 Task: Look for space in Scicli, Italy from 6th June, 2023 to 8th June, 2023 for 2 adults in price range Rs.7000 to Rs.12000. Place can be private room with 1  bedroom having 2 beds and 1 bathroom. Property type can be house, flat, guest house. Booking option can be shelf check-in. Required host language is English.
Action: Mouse moved to (375, 60)
Screenshot: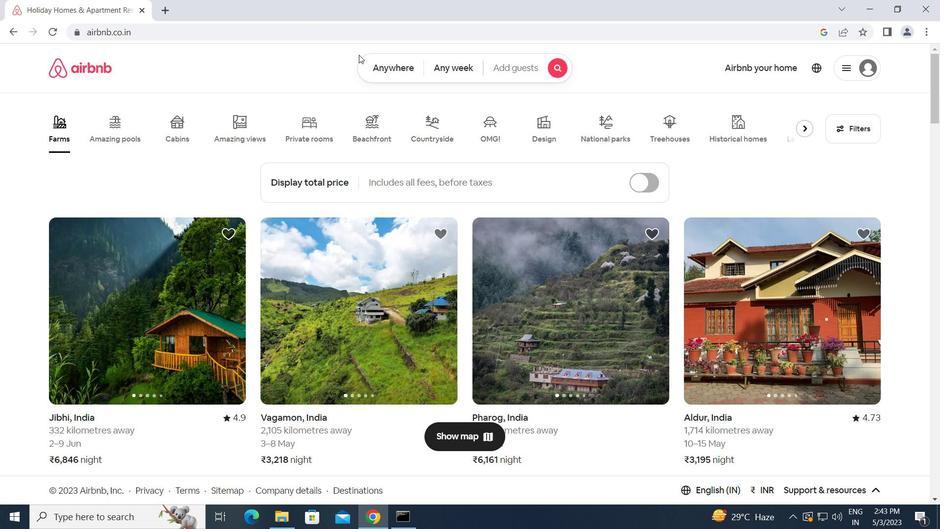 
Action: Mouse pressed left at (375, 60)
Screenshot: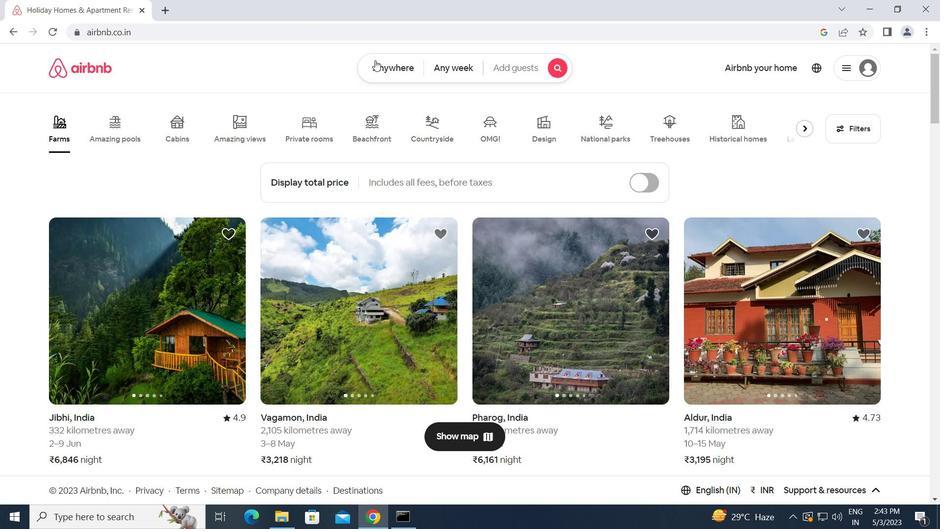 
Action: Mouse moved to (348, 107)
Screenshot: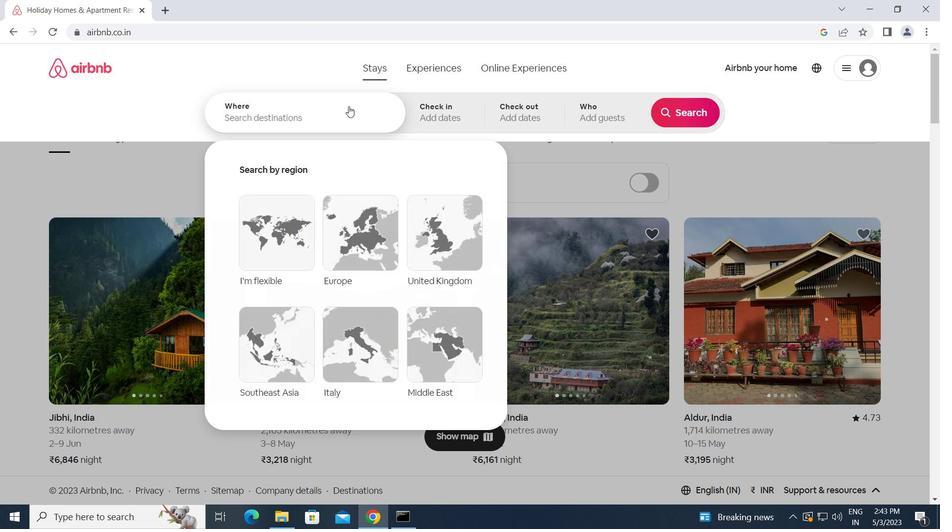
Action: Mouse pressed left at (348, 107)
Screenshot: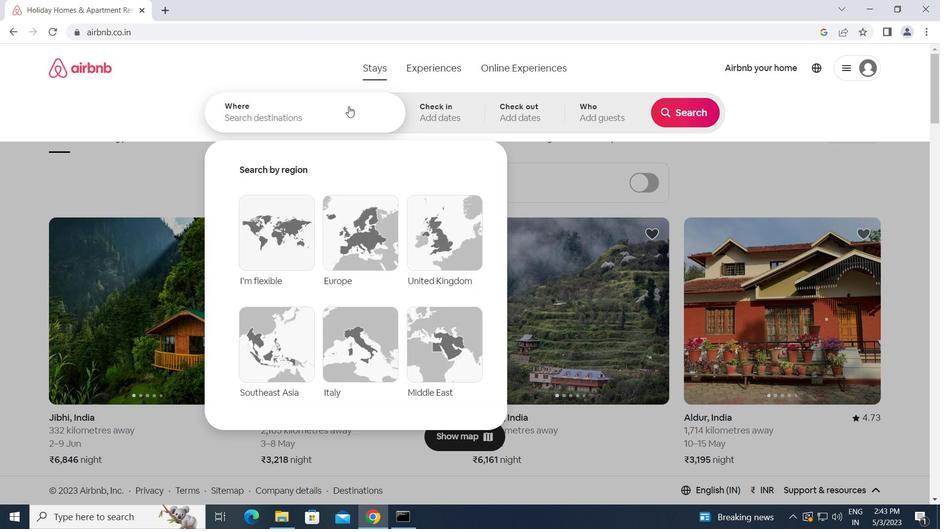 
Action: Key pressed <Key.caps_lock>s<Key.caps_lock>cicli,<Key.space><Key.caps_lock>i<Key.caps_lock>taly<Key.enter>
Screenshot: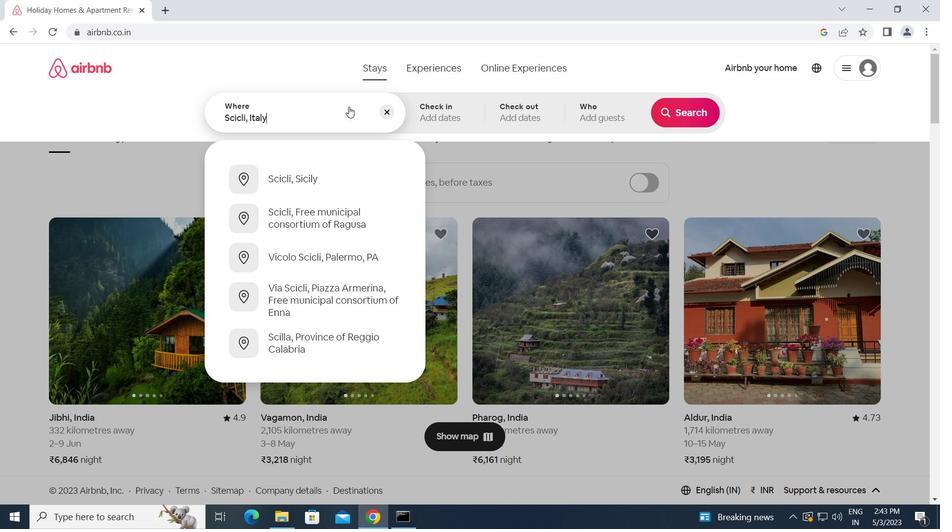 
Action: Mouse moved to (621, 290)
Screenshot: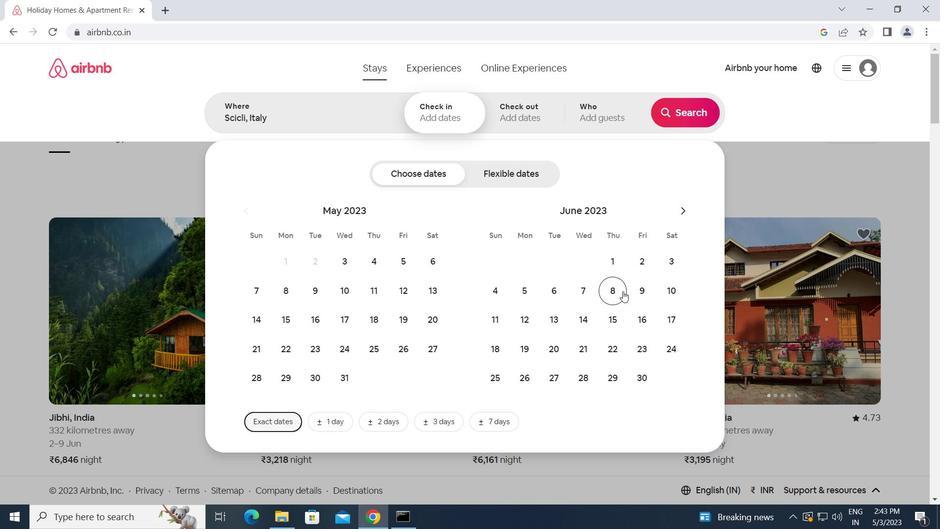 
Action: Mouse pressed left at (621, 290)
Screenshot: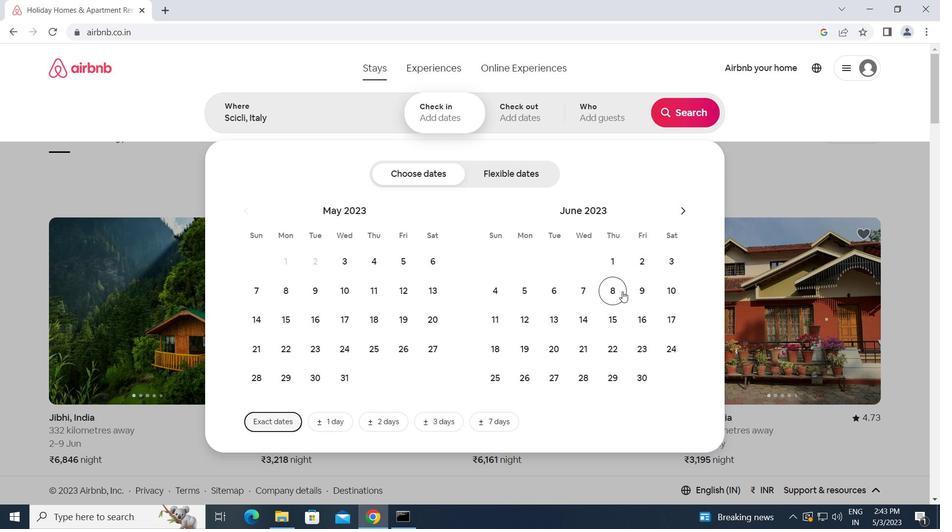 
Action: Mouse moved to (556, 293)
Screenshot: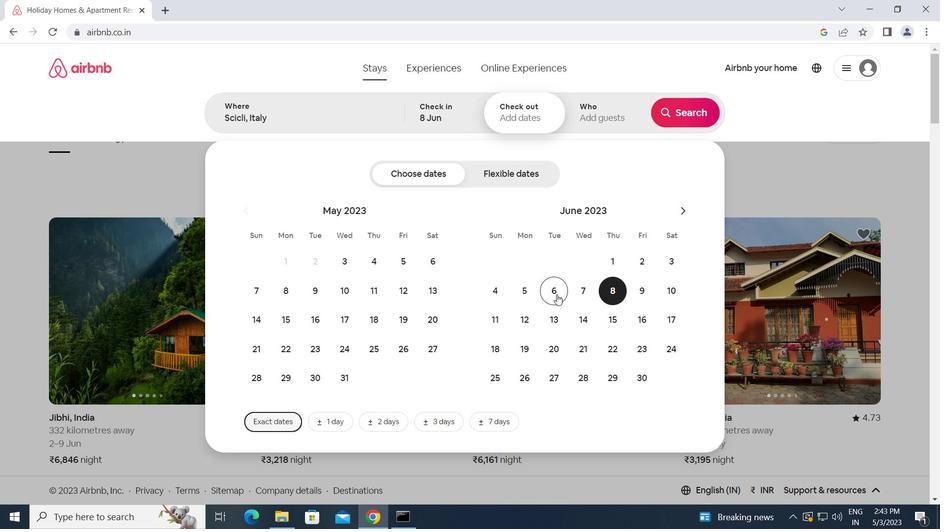 
Action: Mouse pressed left at (556, 293)
Screenshot: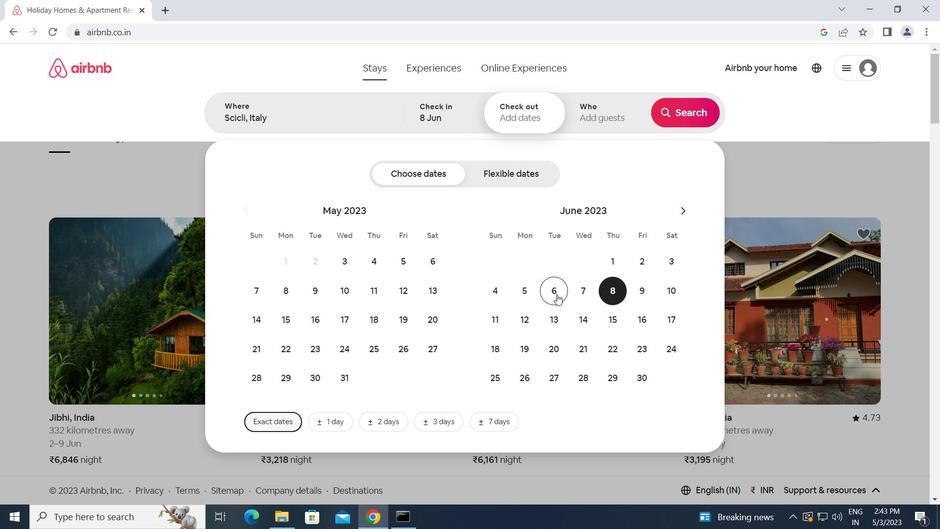 
Action: Mouse moved to (620, 297)
Screenshot: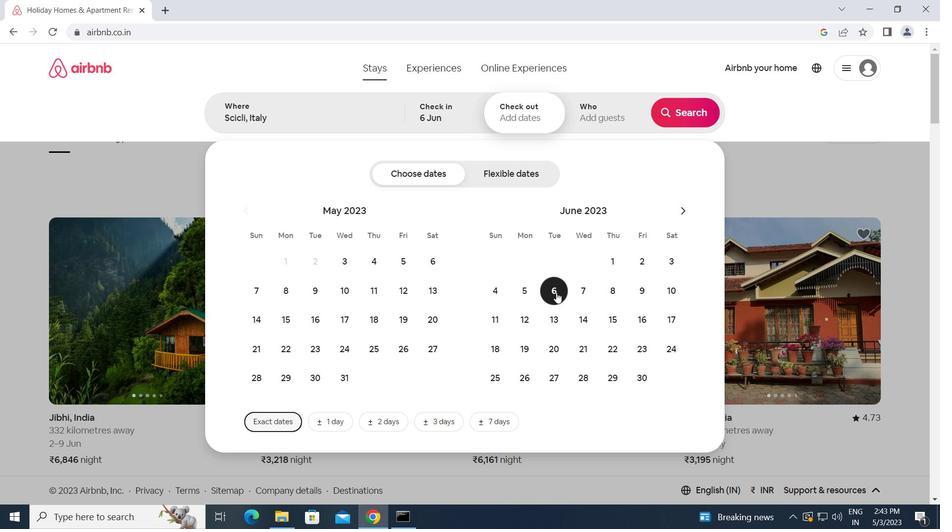 
Action: Mouse pressed left at (620, 297)
Screenshot: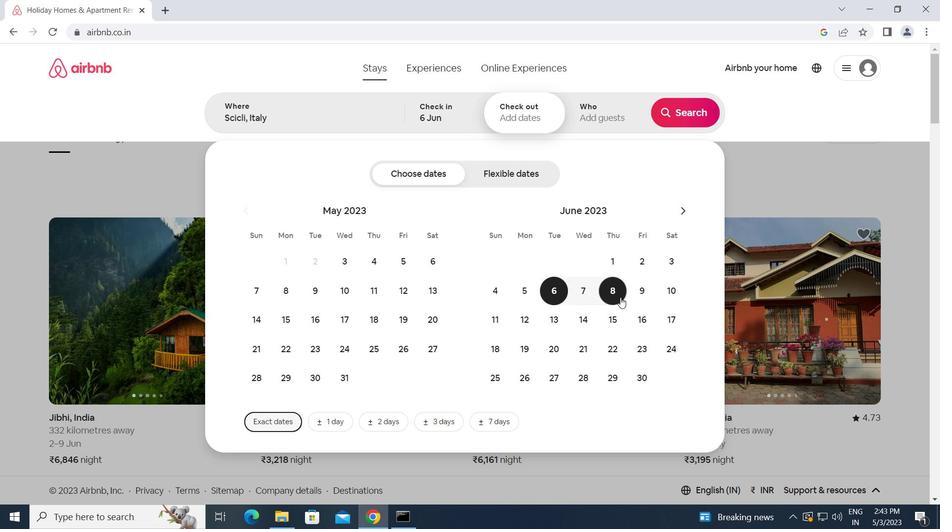 
Action: Mouse moved to (595, 112)
Screenshot: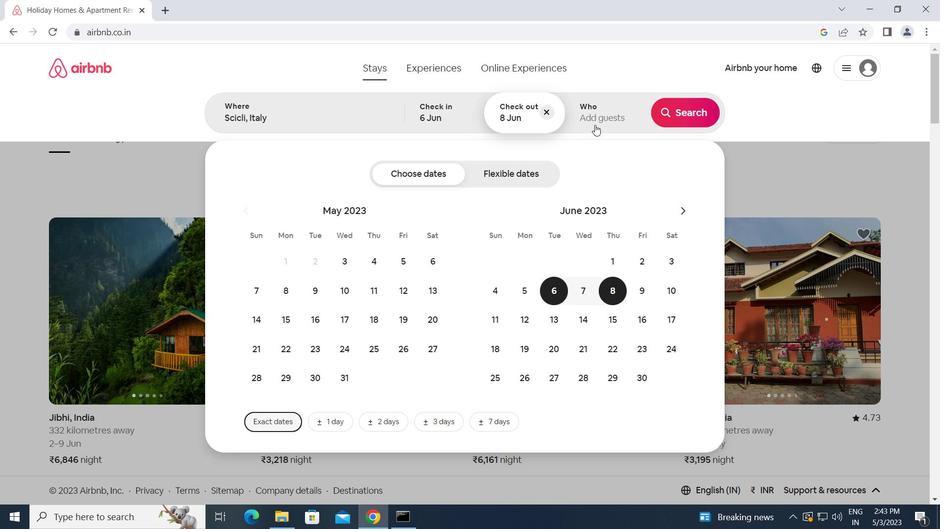 
Action: Mouse pressed left at (595, 112)
Screenshot: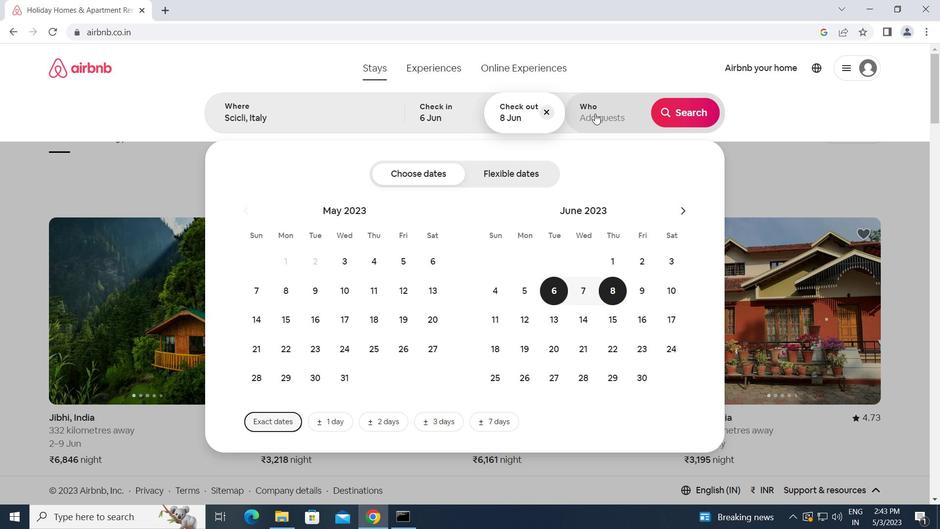 
Action: Mouse moved to (689, 176)
Screenshot: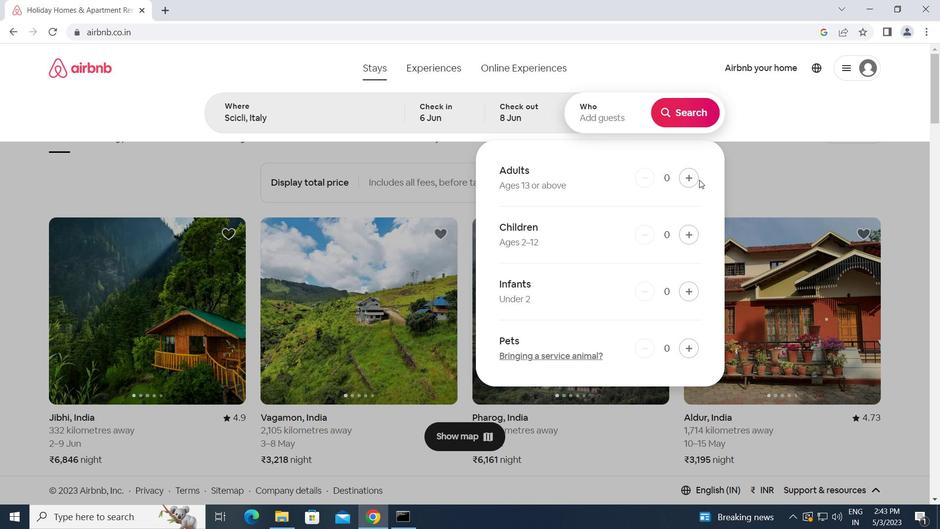 
Action: Mouse pressed left at (689, 176)
Screenshot: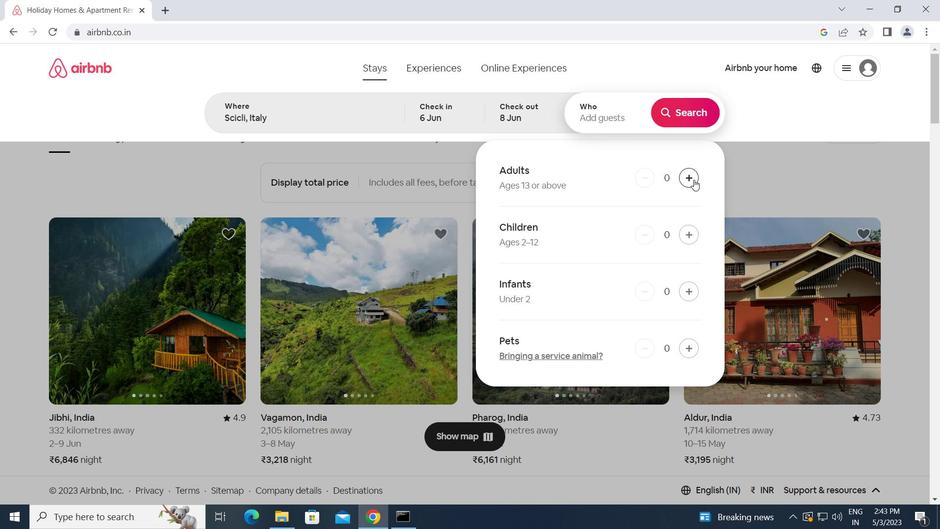 
Action: Mouse pressed left at (689, 176)
Screenshot: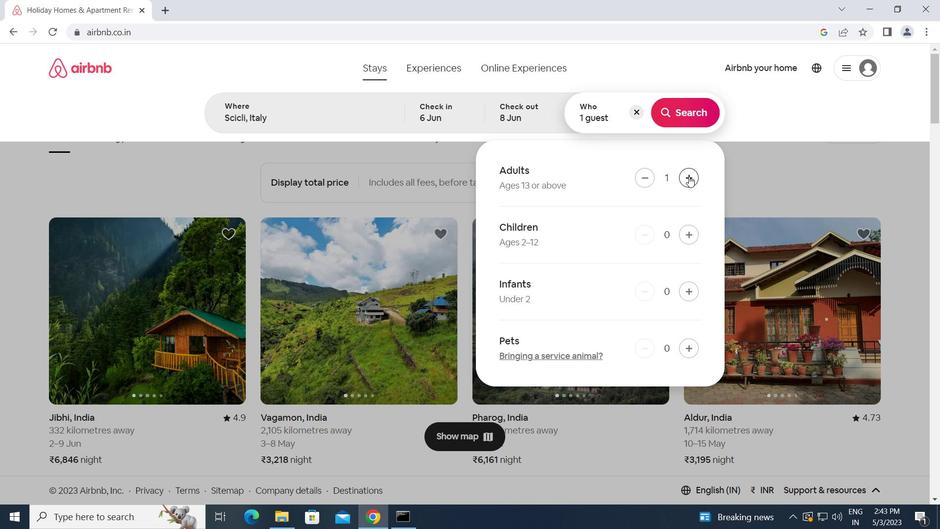 
Action: Mouse moved to (688, 116)
Screenshot: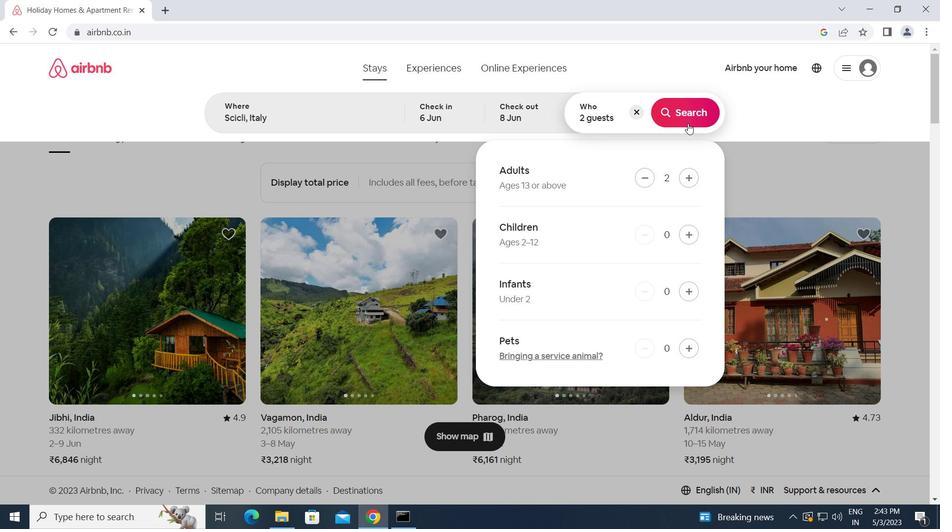 
Action: Mouse pressed left at (688, 116)
Screenshot: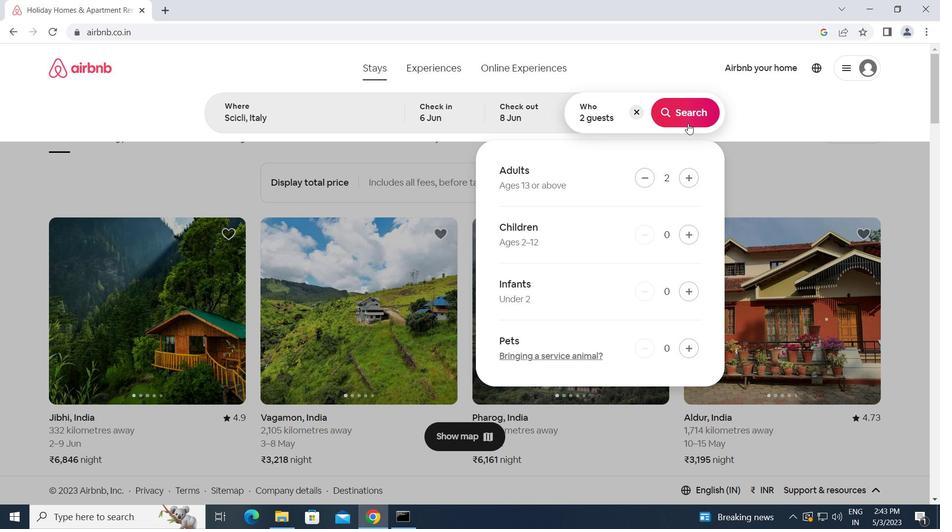 
Action: Mouse moved to (885, 120)
Screenshot: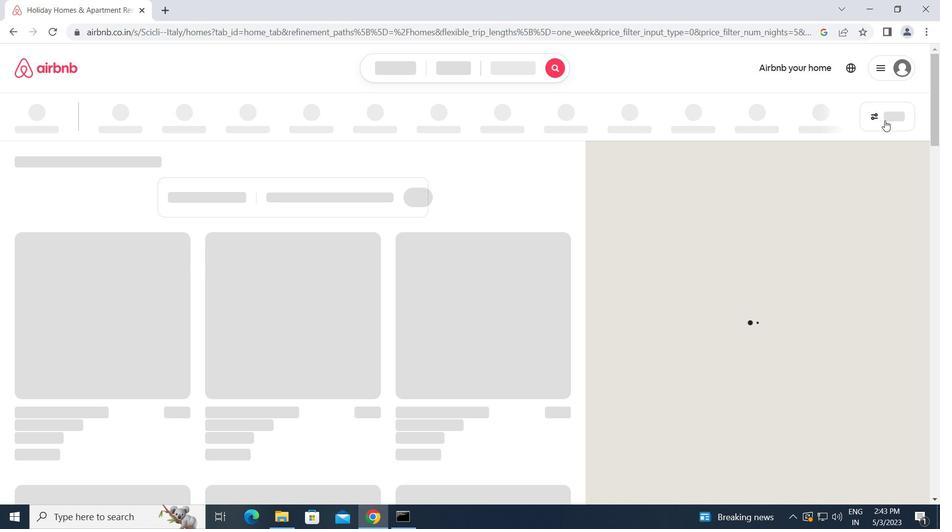 
Action: Mouse pressed left at (885, 120)
Screenshot: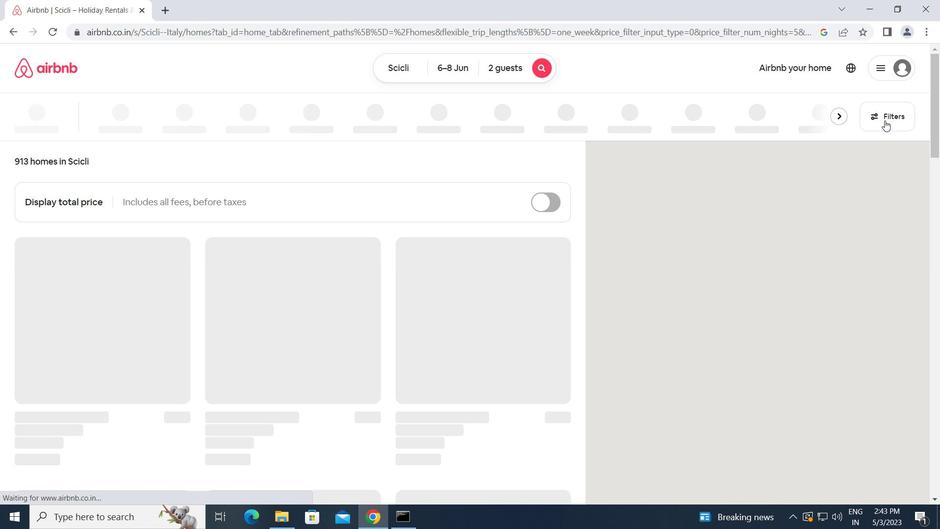 
Action: Mouse moved to (319, 272)
Screenshot: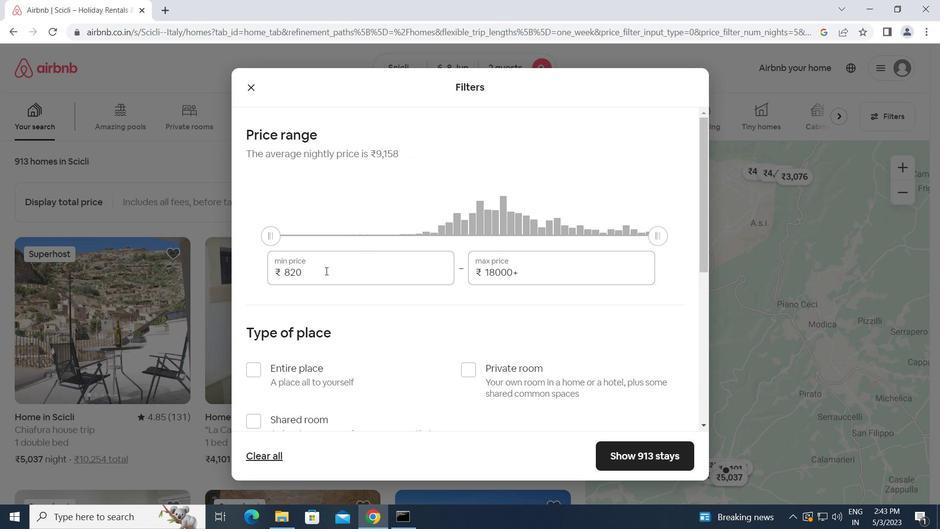 
Action: Mouse pressed left at (319, 272)
Screenshot: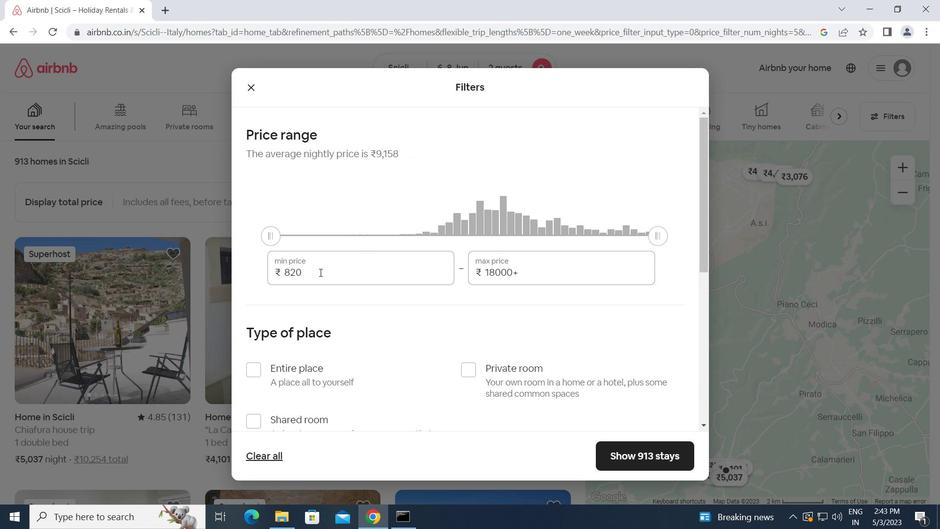 
Action: Mouse moved to (270, 273)
Screenshot: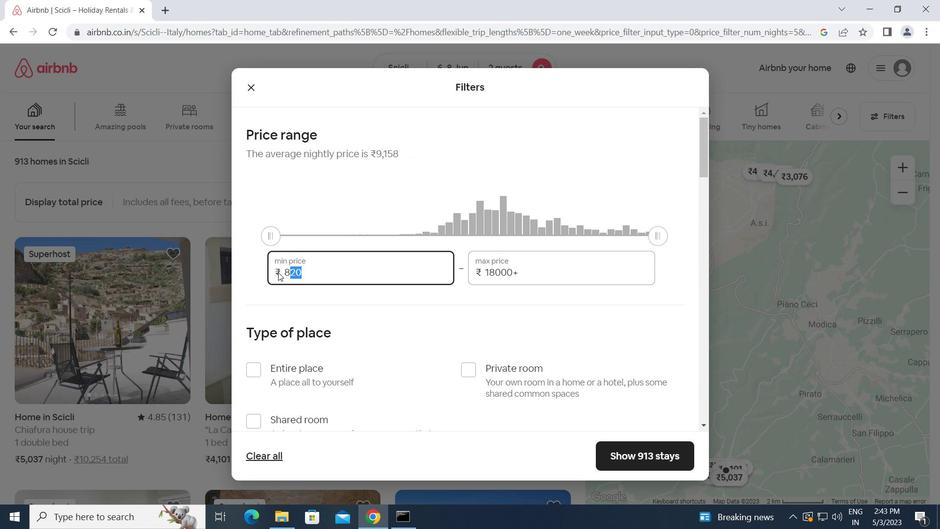 
Action: Key pressed 7000<Key.tab>12000
Screenshot: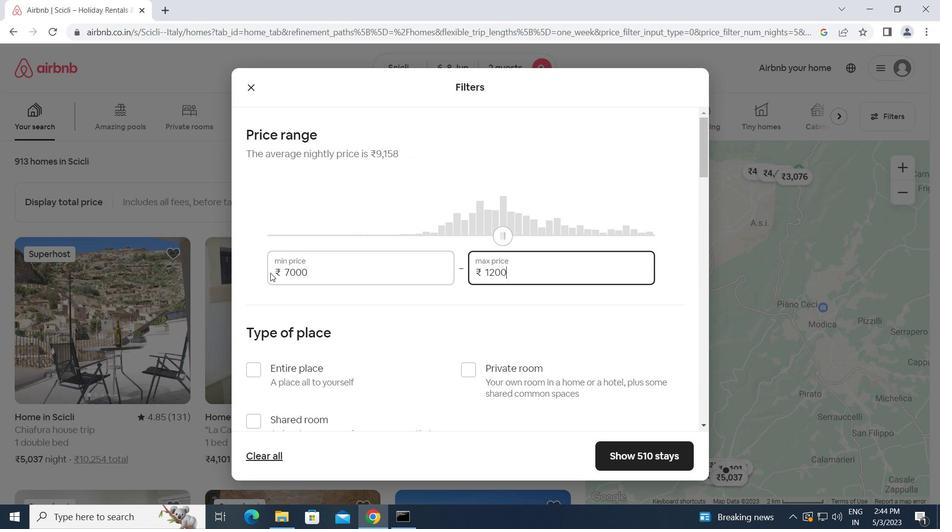 
Action: Mouse moved to (477, 366)
Screenshot: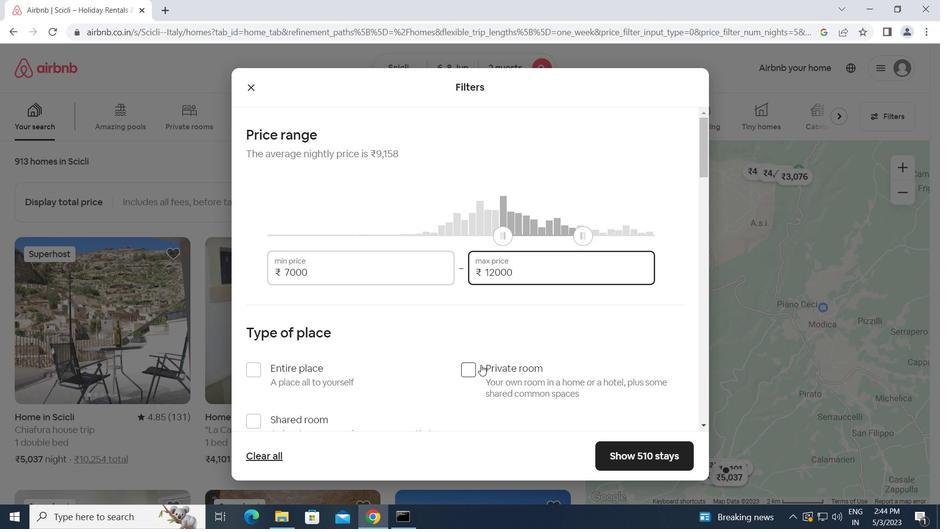 
Action: Mouse pressed left at (477, 366)
Screenshot: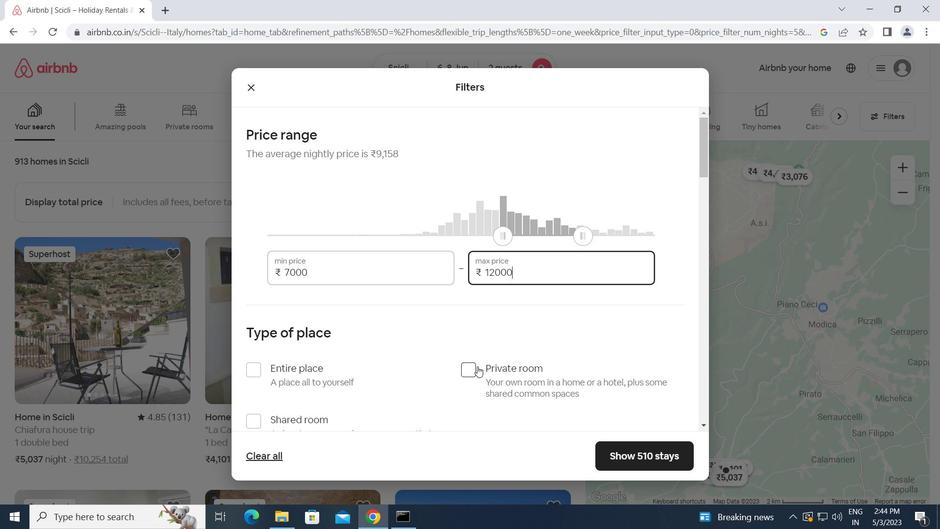 
Action: Mouse moved to (475, 368)
Screenshot: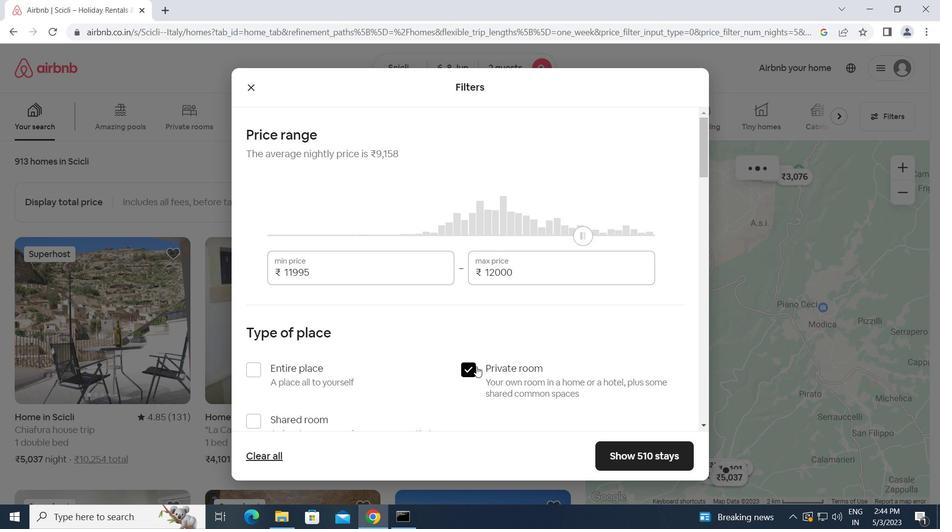 
Action: Mouse scrolled (475, 367) with delta (0, 0)
Screenshot: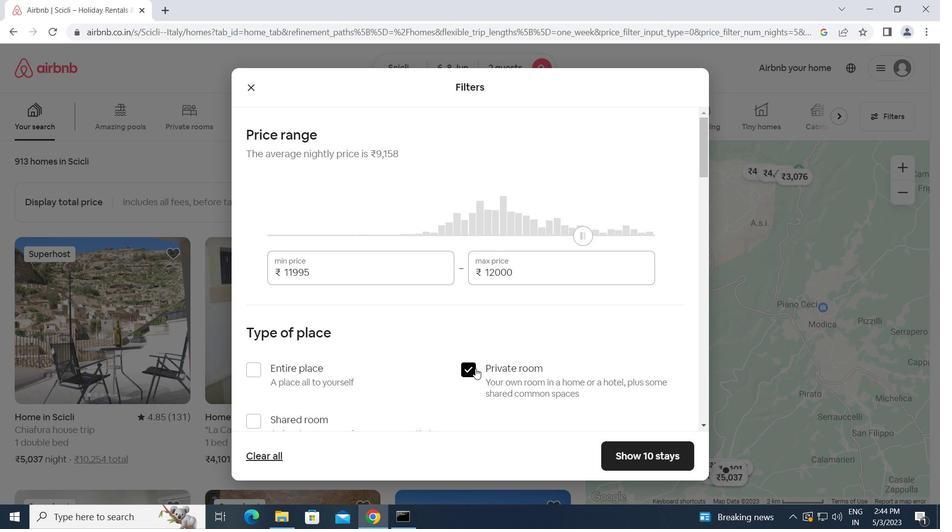 
Action: Mouse scrolled (475, 367) with delta (0, 0)
Screenshot: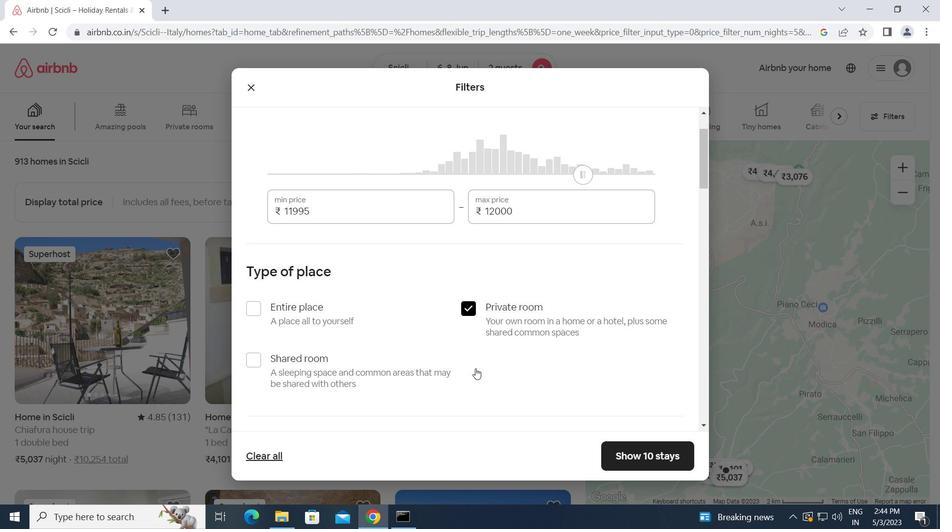 
Action: Mouse scrolled (475, 367) with delta (0, 0)
Screenshot: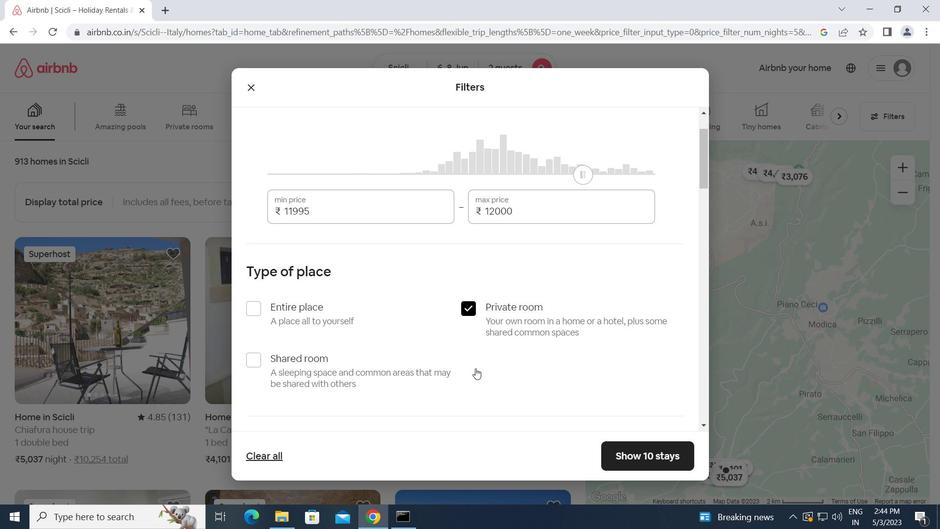 
Action: Mouse scrolled (475, 367) with delta (0, 0)
Screenshot: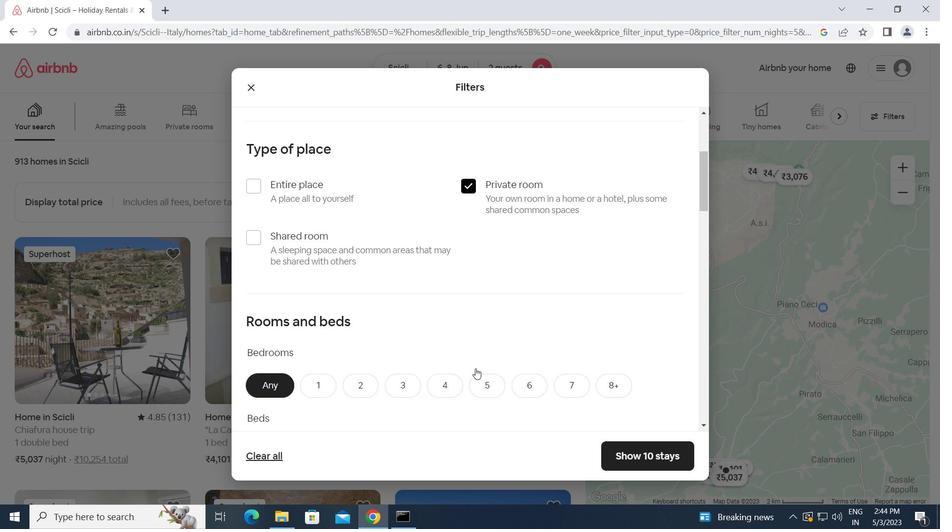 
Action: Mouse scrolled (475, 367) with delta (0, 0)
Screenshot: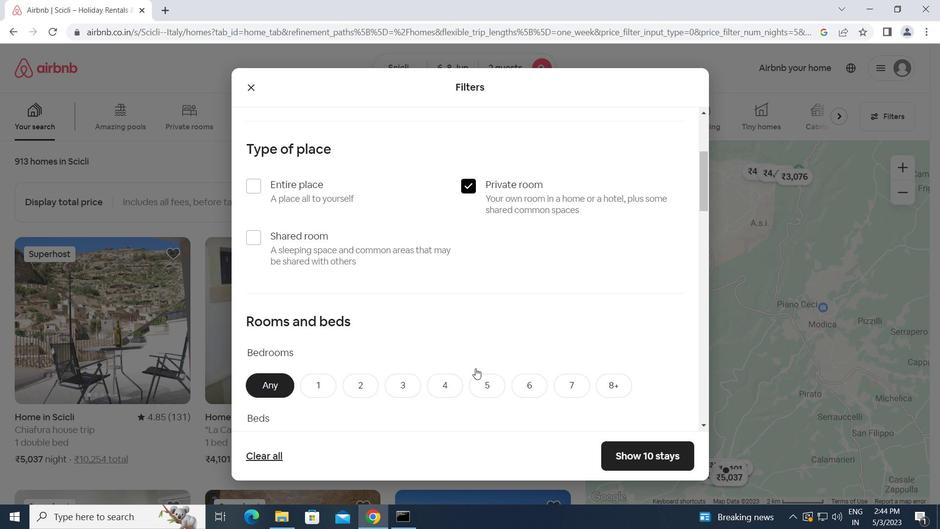 
Action: Mouse moved to (312, 265)
Screenshot: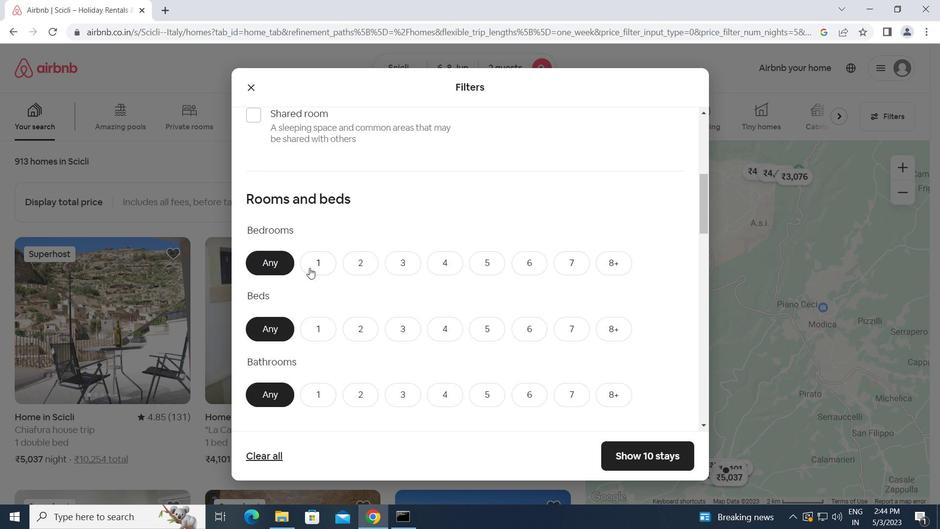 
Action: Mouse pressed left at (312, 265)
Screenshot: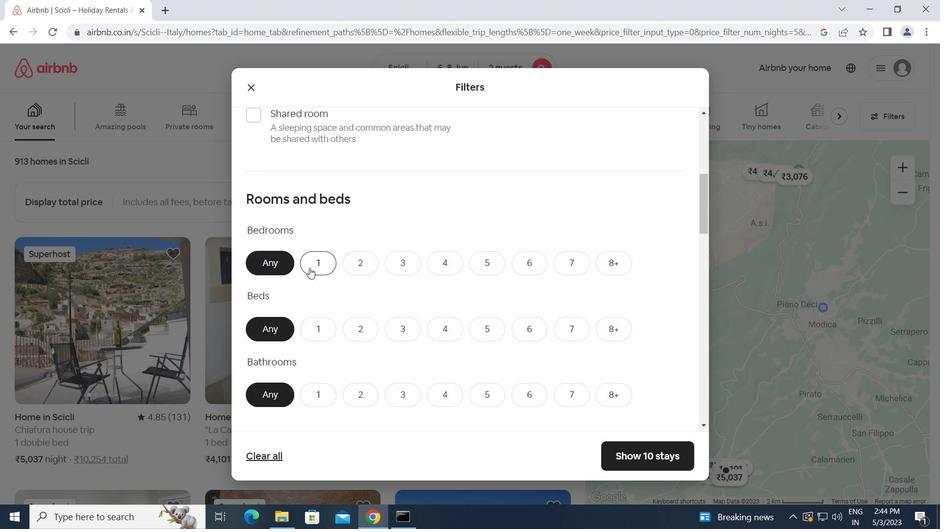
Action: Mouse moved to (364, 332)
Screenshot: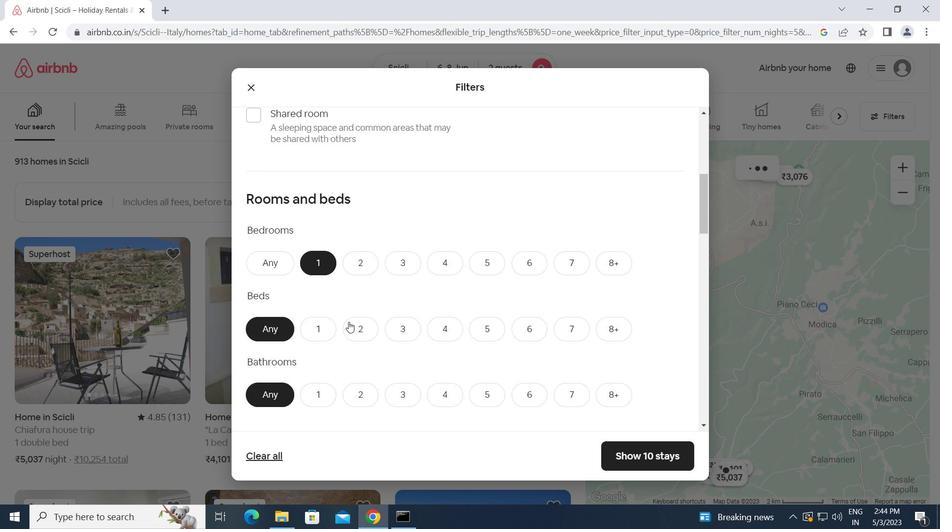 
Action: Mouse pressed left at (364, 332)
Screenshot: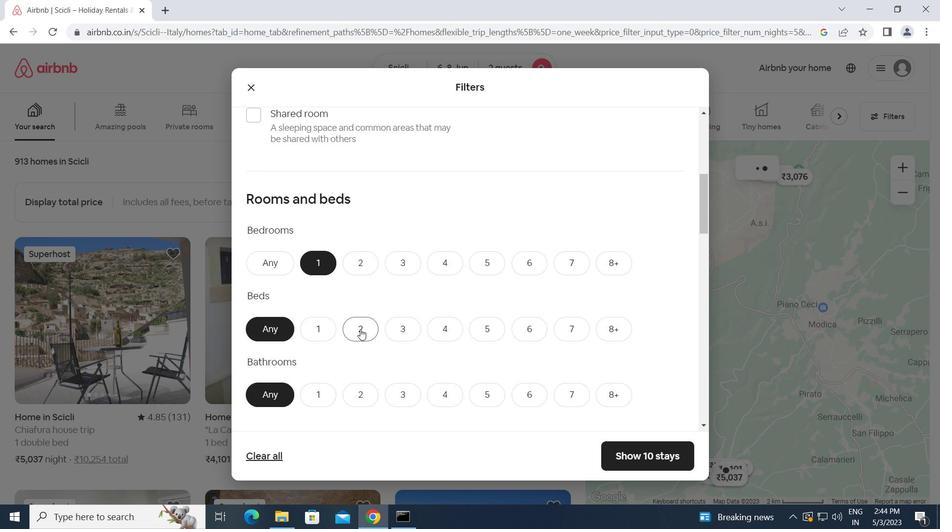 
Action: Mouse moved to (321, 391)
Screenshot: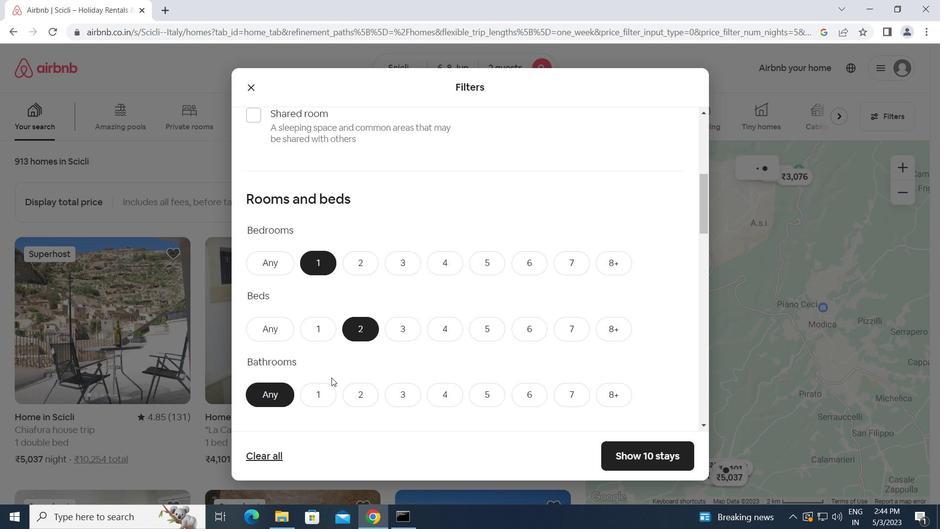 
Action: Mouse pressed left at (321, 391)
Screenshot: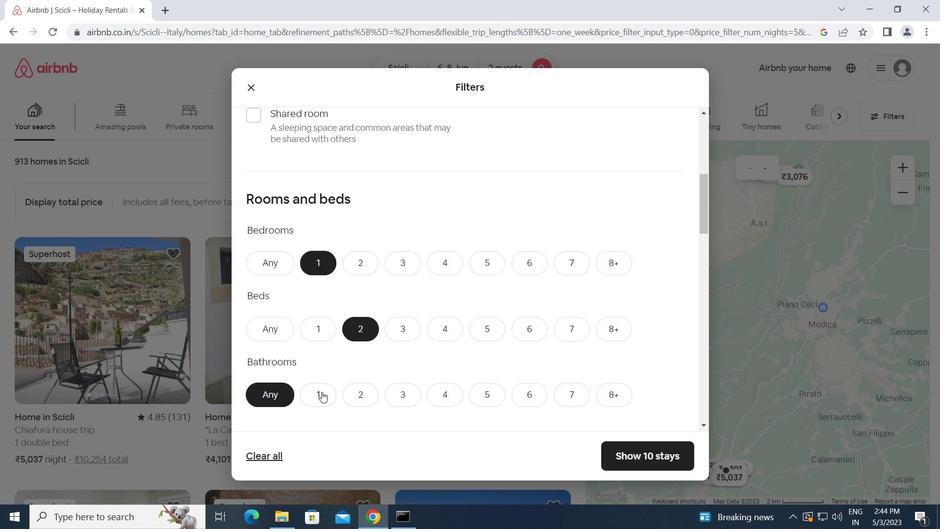 
Action: Mouse scrolled (321, 391) with delta (0, 0)
Screenshot: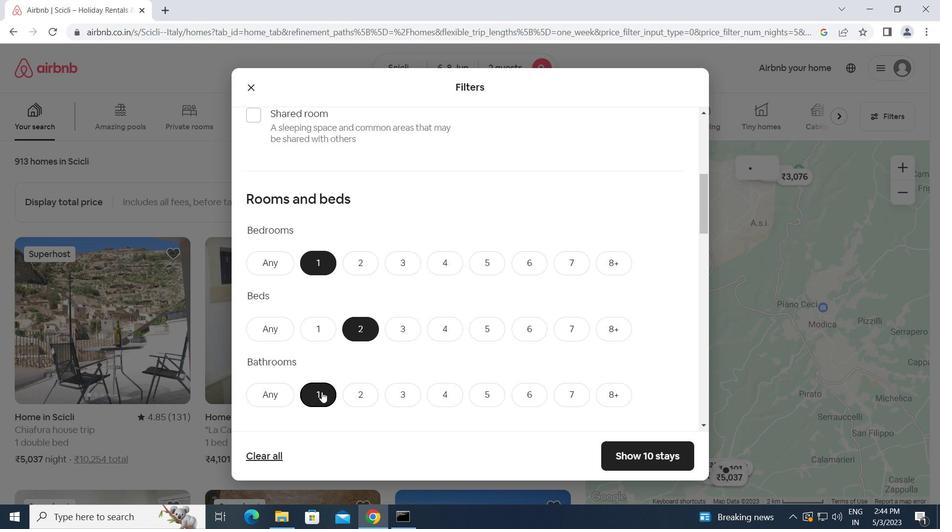 
Action: Mouse scrolled (321, 391) with delta (0, 0)
Screenshot: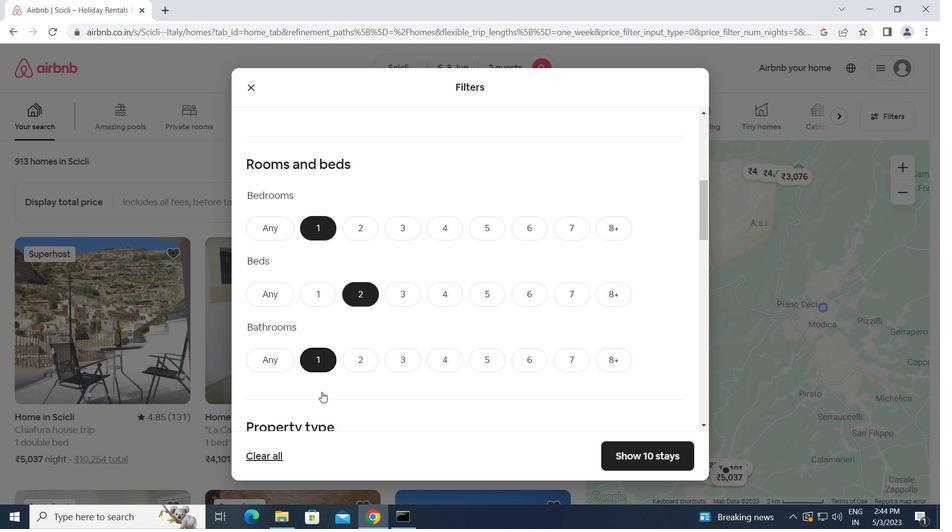 
Action: Mouse scrolled (321, 391) with delta (0, 0)
Screenshot: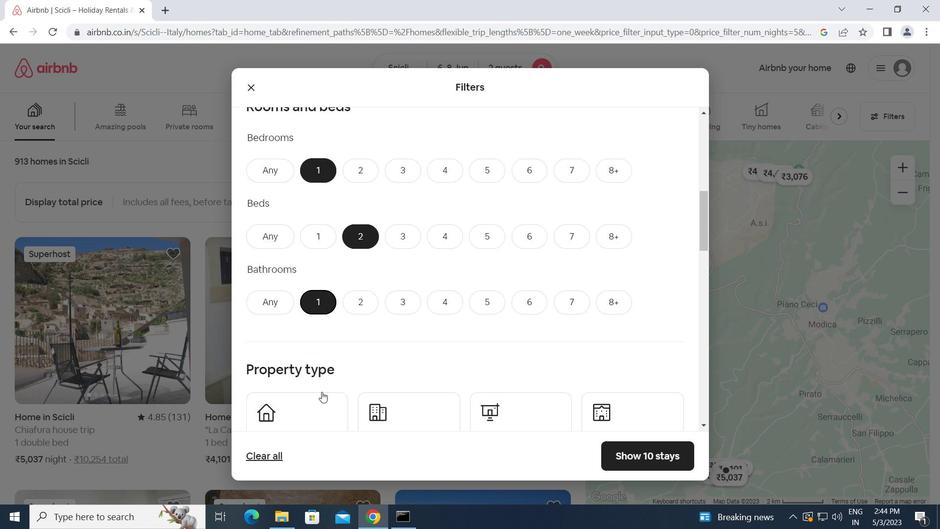 
Action: Mouse moved to (307, 348)
Screenshot: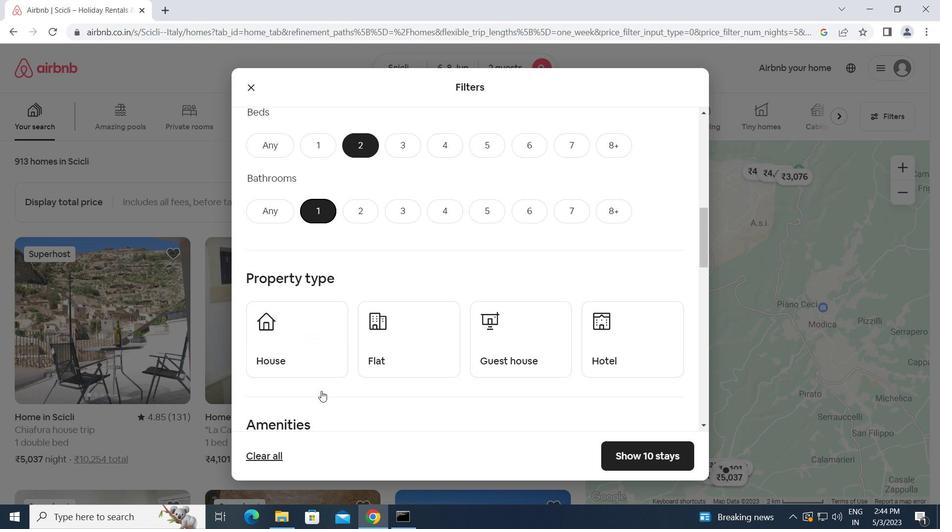 
Action: Mouse pressed left at (307, 348)
Screenshot: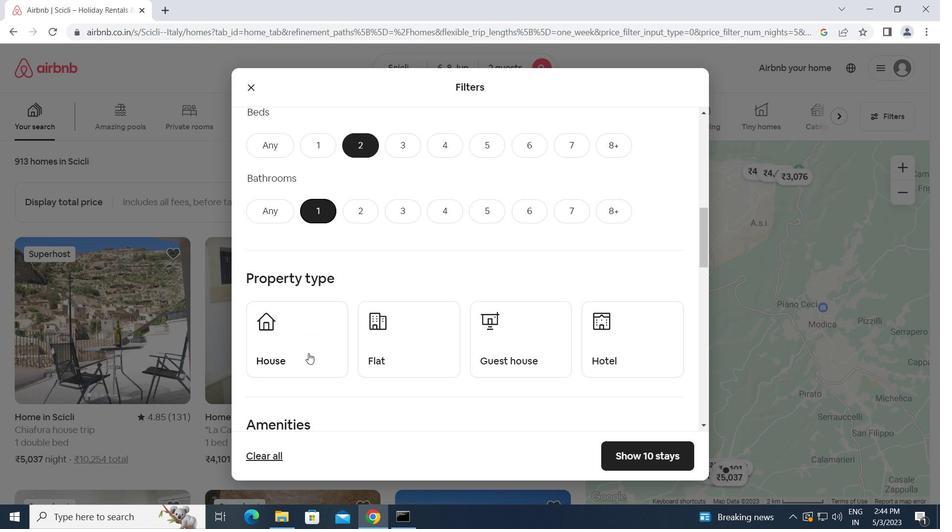
Action: Mouse moved to (394, 355)
Screenshot: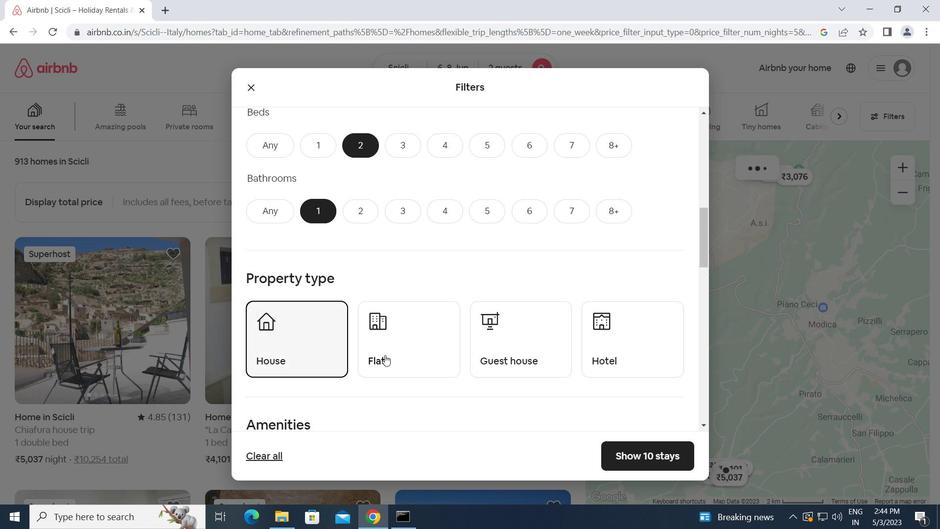 
Action: Mouse pressed left at (394, 355)
Screenshot: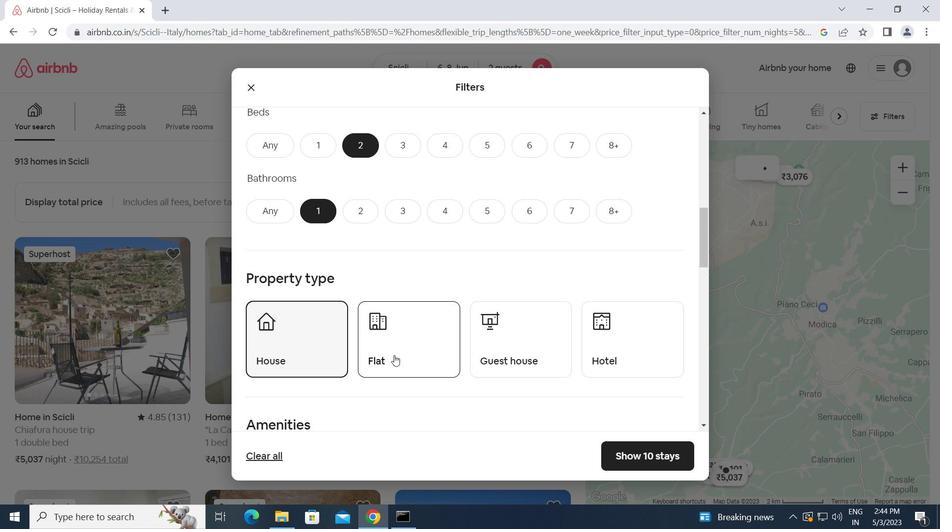 
Action: Mouse moved to (504, 348)
Screenshot: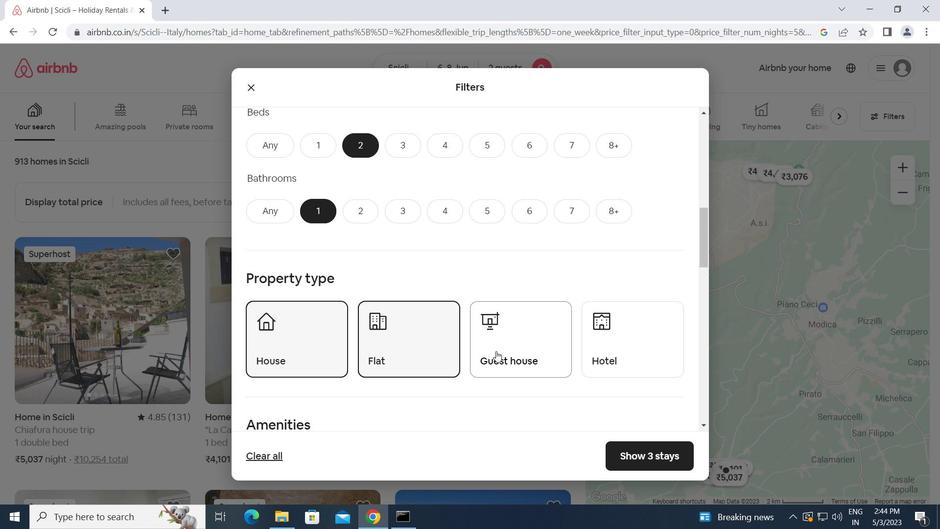 
Action: Mouse pressed left at (504, 348)
Screenshot: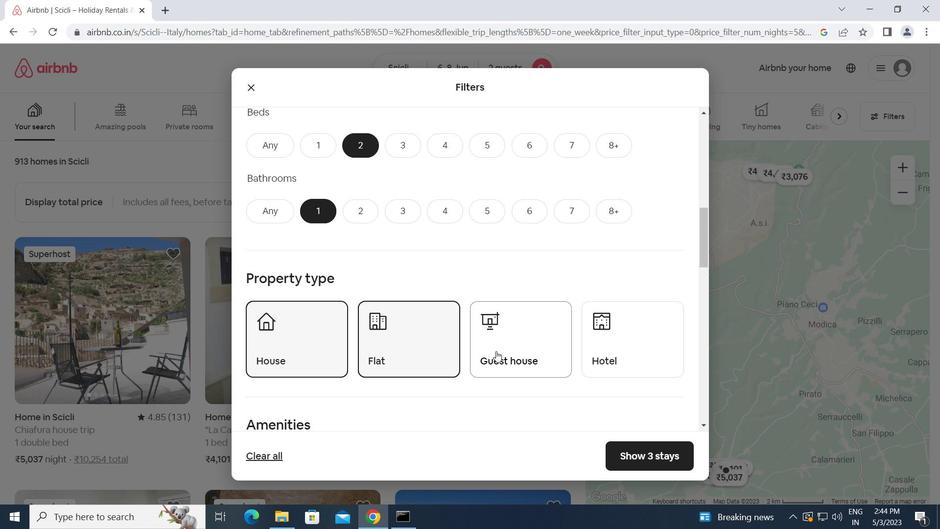 
Action: Mouse moved to (499, 349)
Screenshot: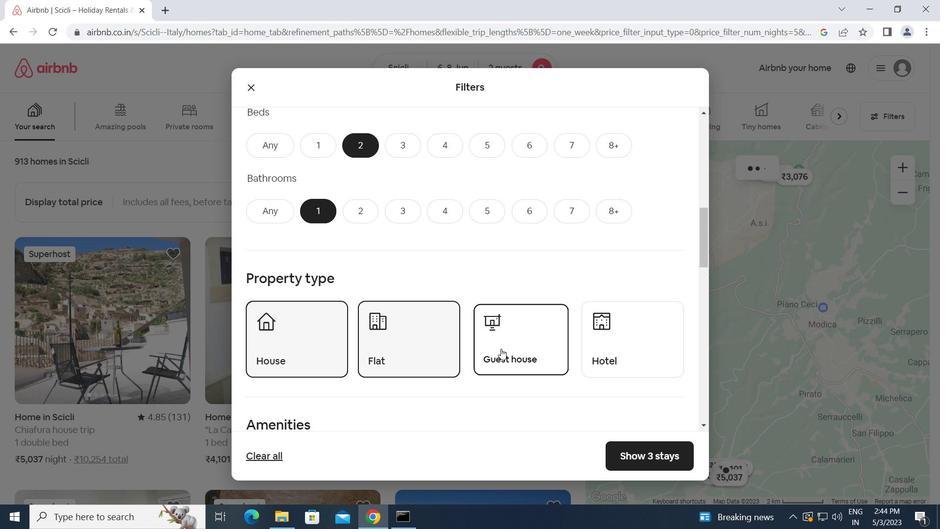 
Action: Mouse scrolled (499, 348) with delta (0, 0)
Screenshot: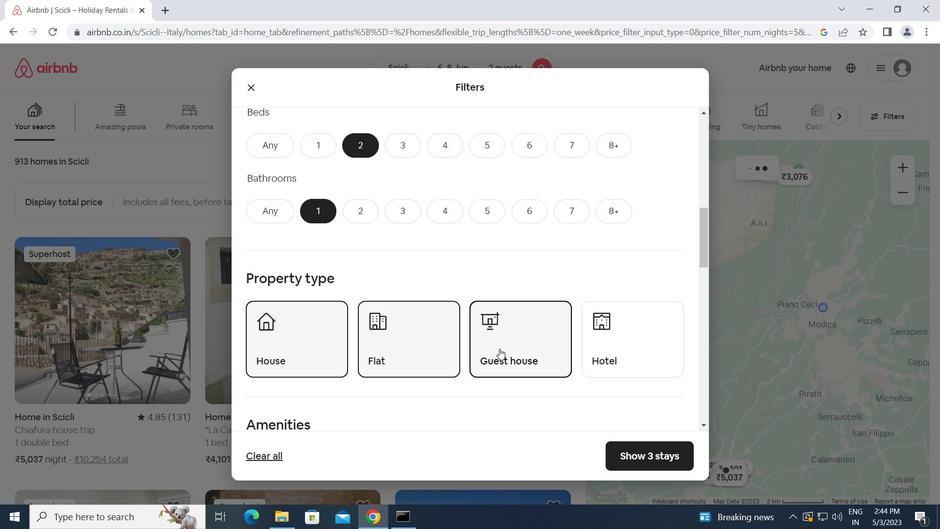 
Action: Mouse scrolled (499, 348) with delta (0, 0)
Screenshot: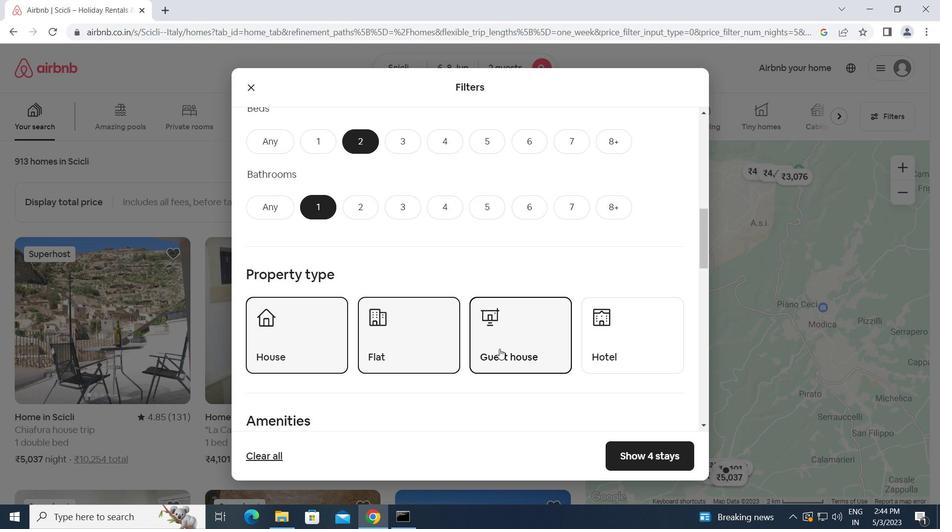 
Action: Mouse scrolled (499, 348) with delta (0, 0)
Screenshot: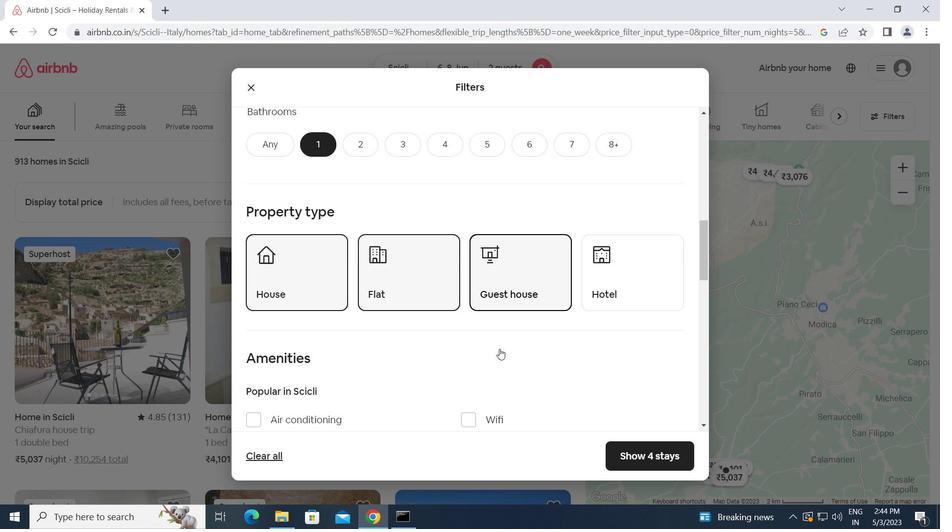 
Action: Mouse moved to (495, 349)
Screenshot: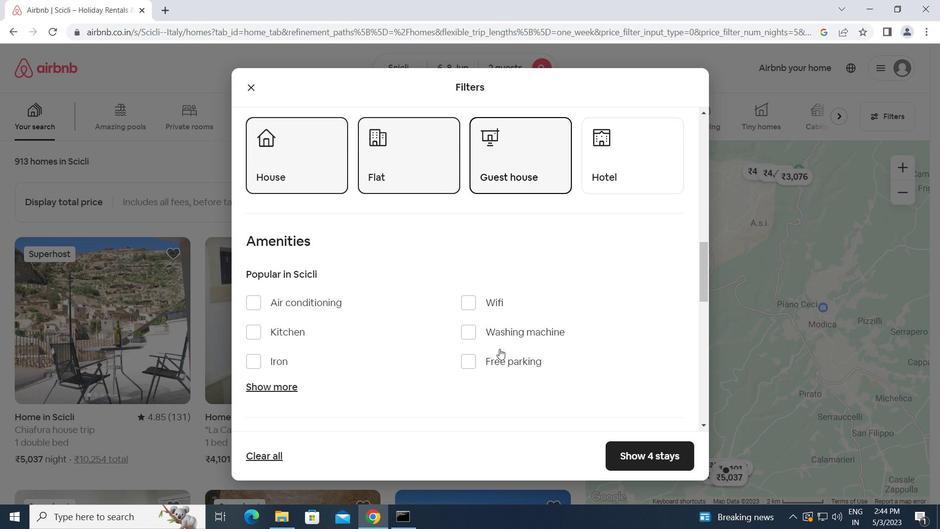 
Action: Mouse scrolled (495, 349) with delta (0, 0)
Screenshot: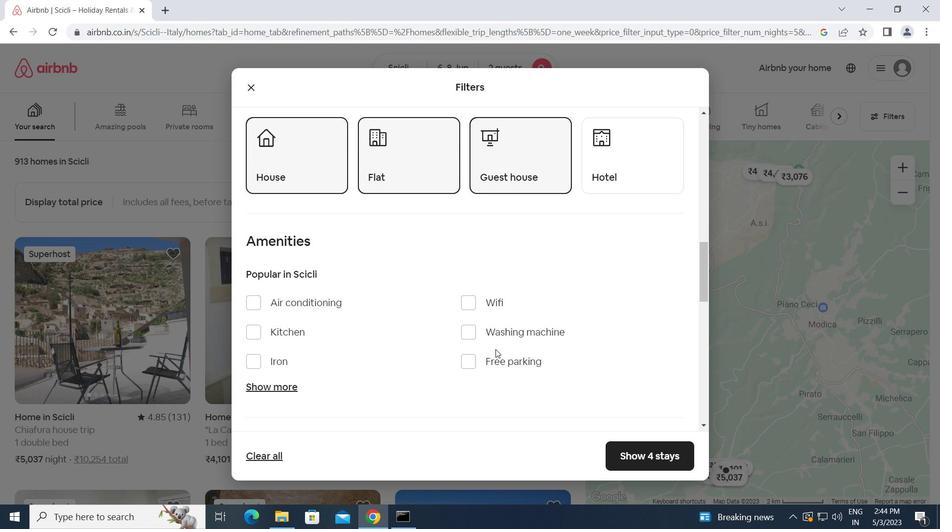 
Action: Mouse scrolled (495, 349) with delta (0, 0)
Screenshot: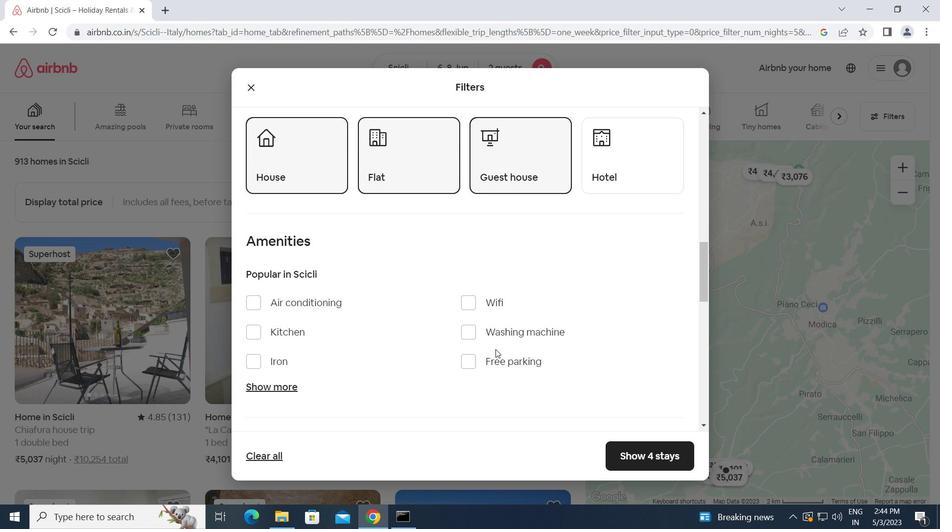 
Action: Mouse scrolled (495, 349) with delta (0, 0)
Screenshot: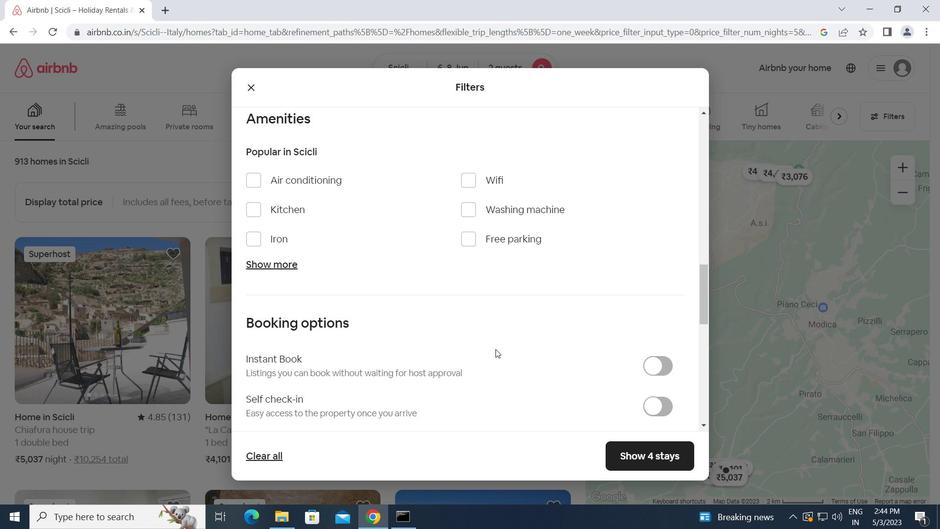 
Action: Mouse scrolled (495, 349) with delta (0, 0)
Screenshot: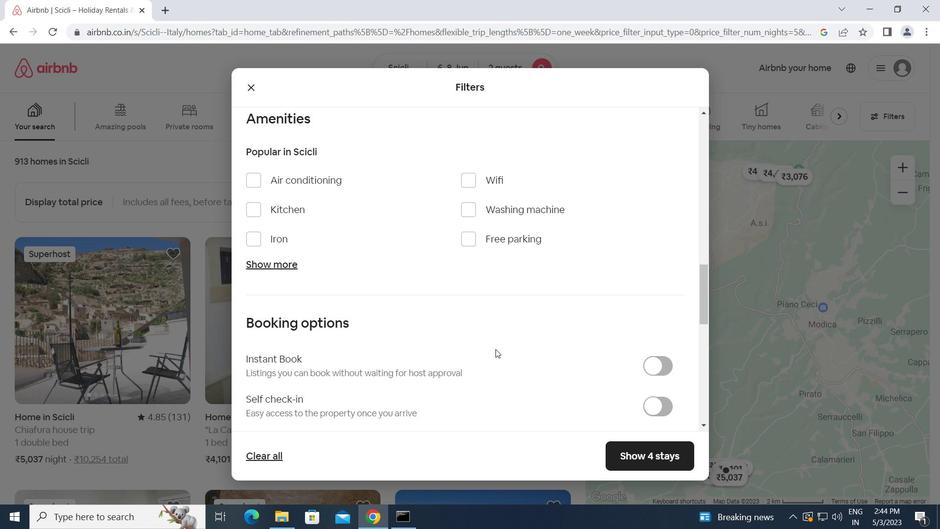 
Action: Mouse moved to (650, 281)
Screenshot: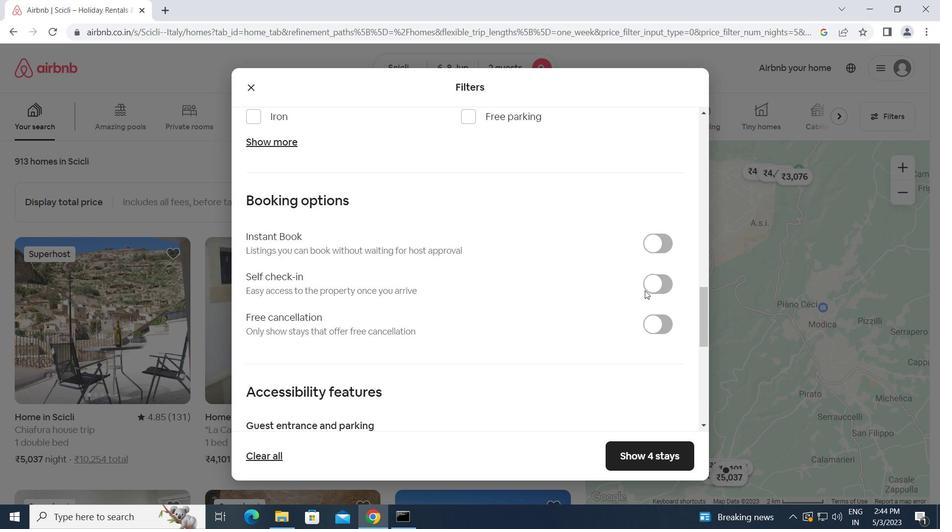 
Action: Mouse pressed left at (650, 281)
Screenshot: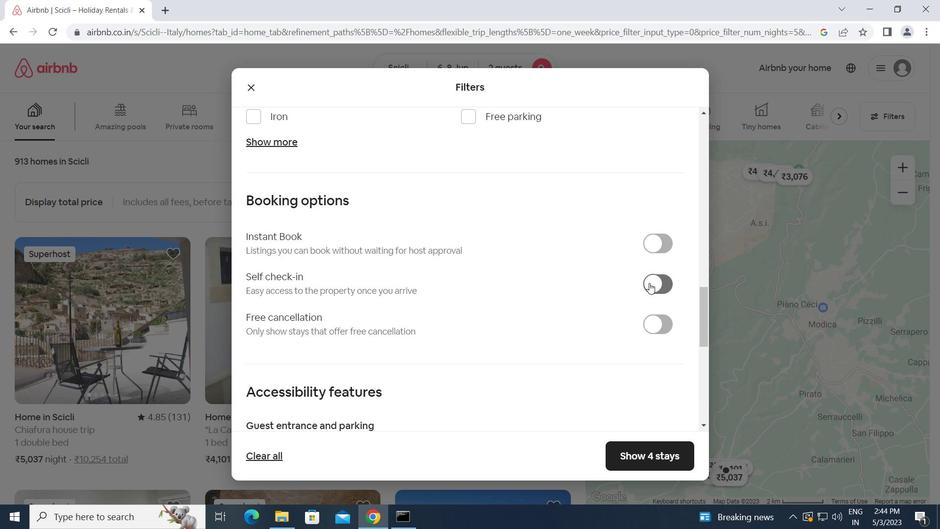 
Action: Mouse moved to (430, 329)
Screenshot: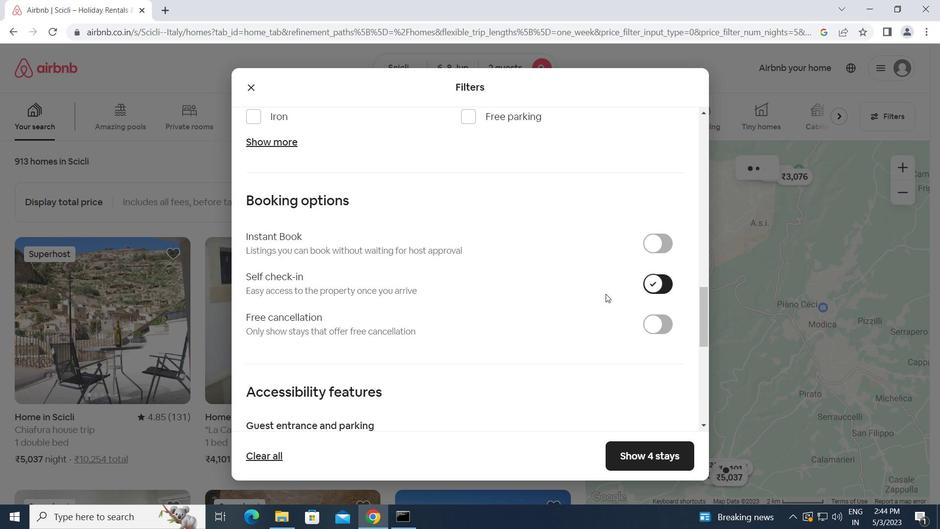 
Action: Mouse scrolled (430, 328) with delta (0, 0)
Screenshot: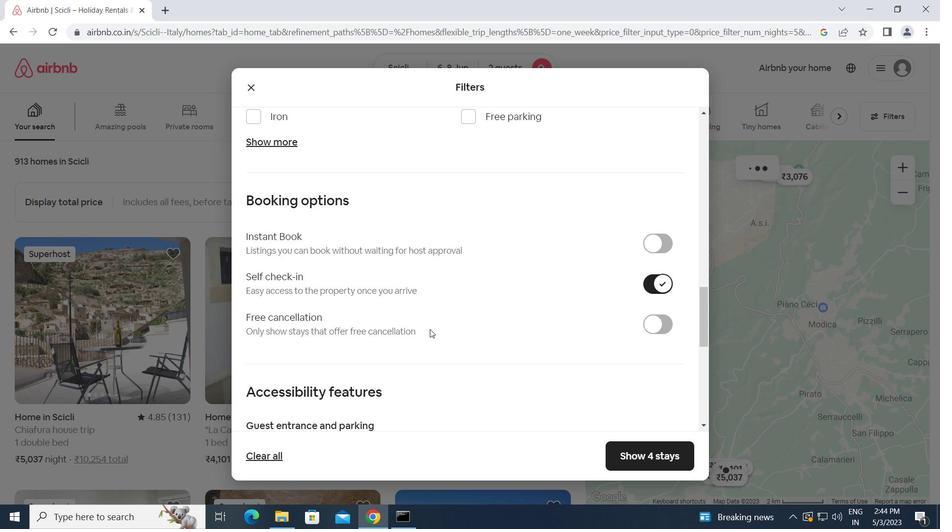 
Action: Mouse scrolled (430, 328) with delta (0, 0)
Screenshot: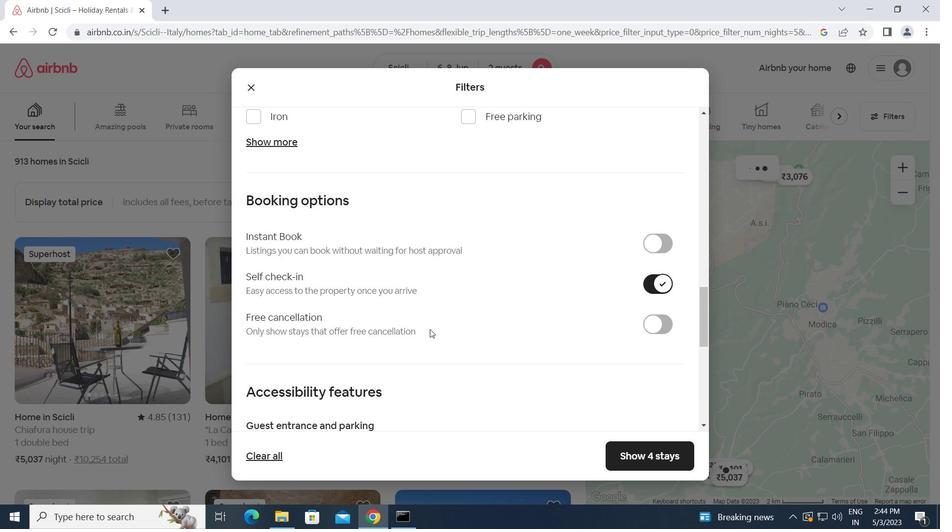 
Action: Mouse scrolled (430, 328) with delta (0, 0)
Screenshot: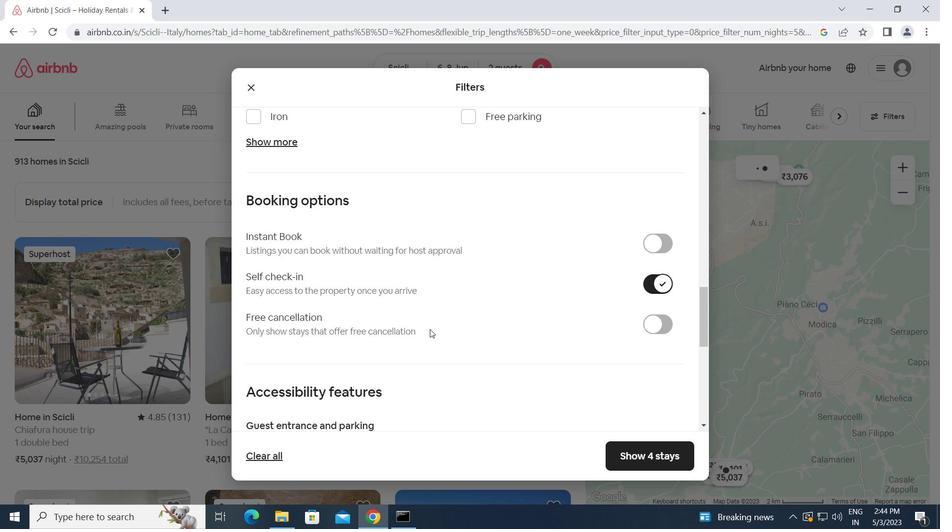 
Action: Mouse scrolled (430, 328) with delta (0, 0)
Screenshot: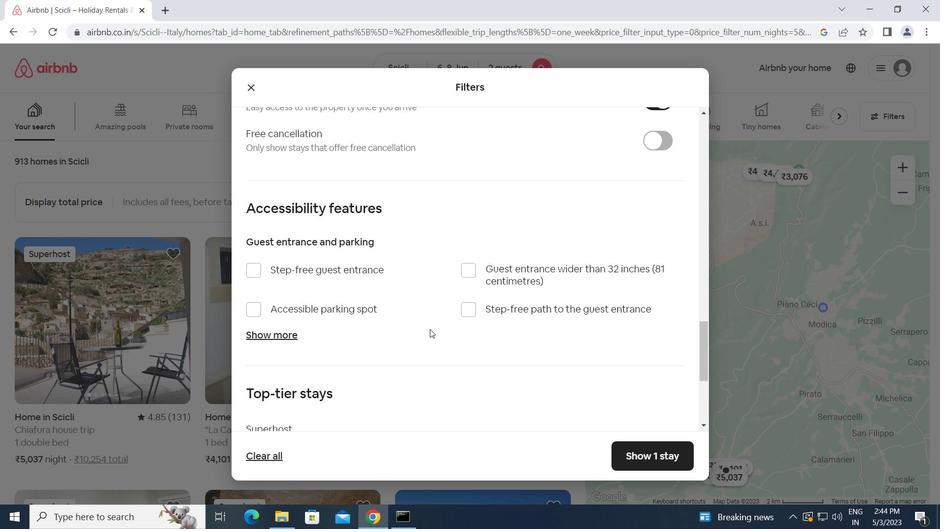 
Action: Mouse scrolled (430, 328) with delta (0, 0)
Screenshot: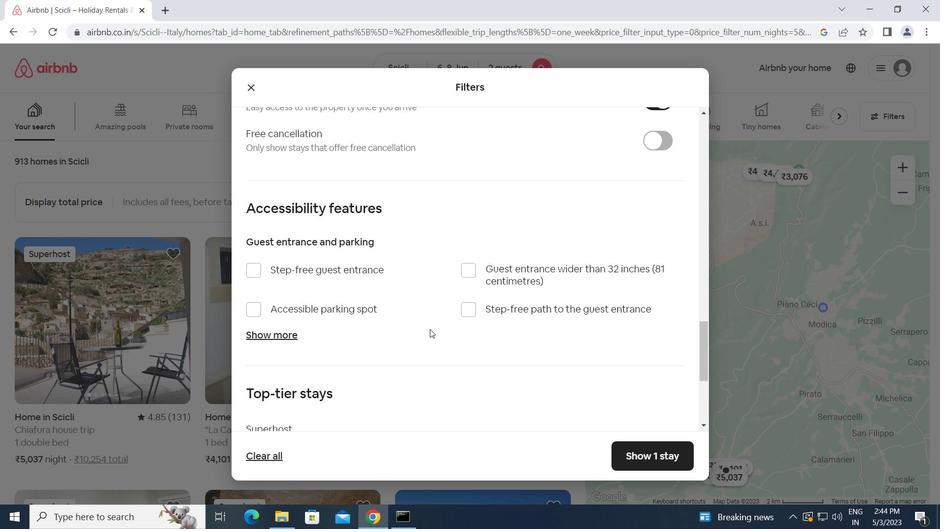 
Action: Mouse scrolled (430, 328) with delta (0, 0)
Screenshot: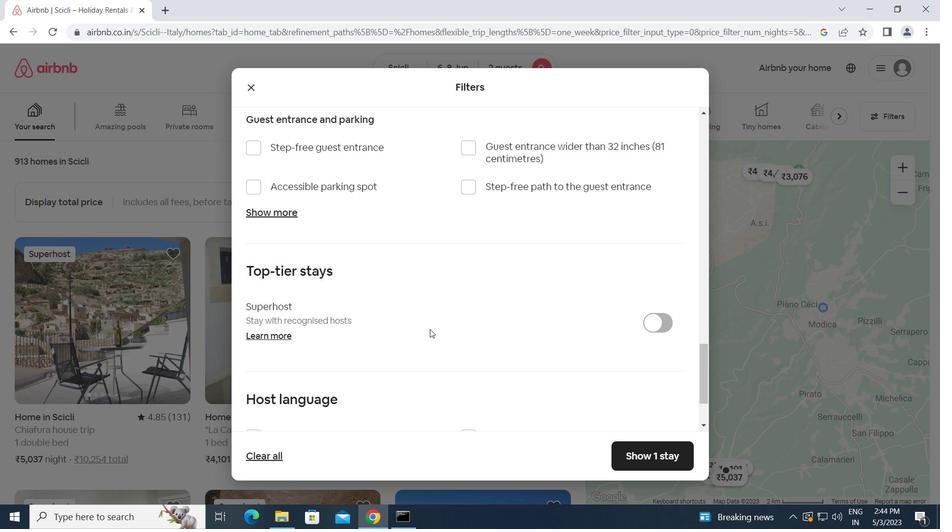 
Action: Mouse scrolled (430, 328) with delta (0, 0)
Screenshot: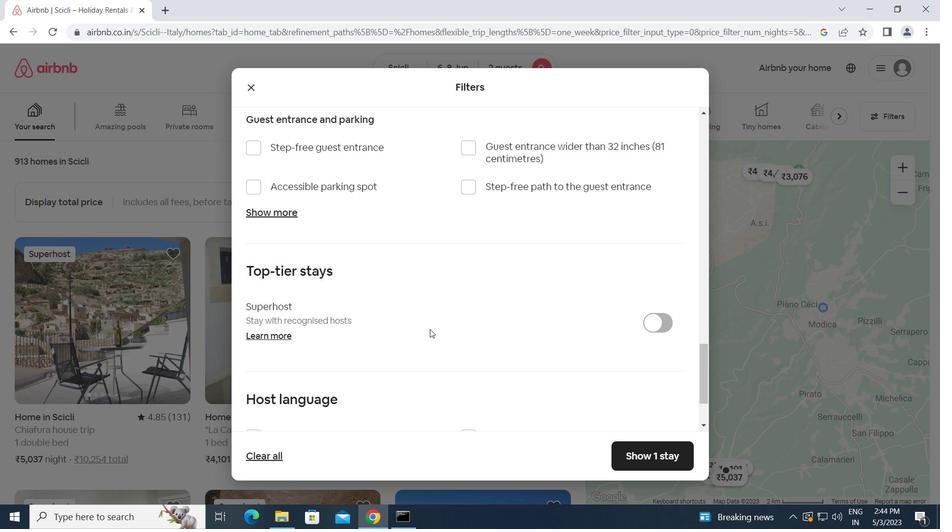 
Action: Mouse scrolled (430, 328) with delta (0, 0)
Screenshot: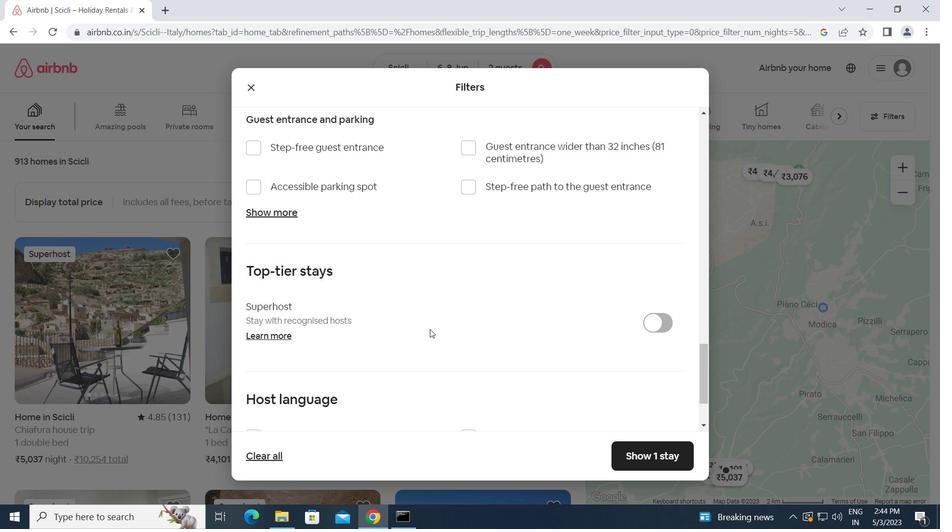 
Action: Mouse scrolled (430, 328) with delta (0, 0)
Screenshot: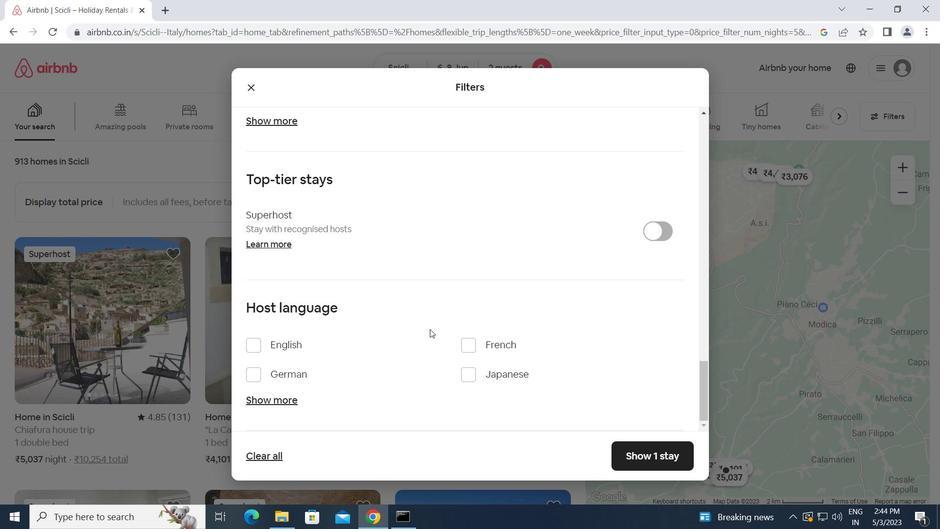 
Action: Mouse scrolled (430, 328) with delta (0, 0)
Screenshot: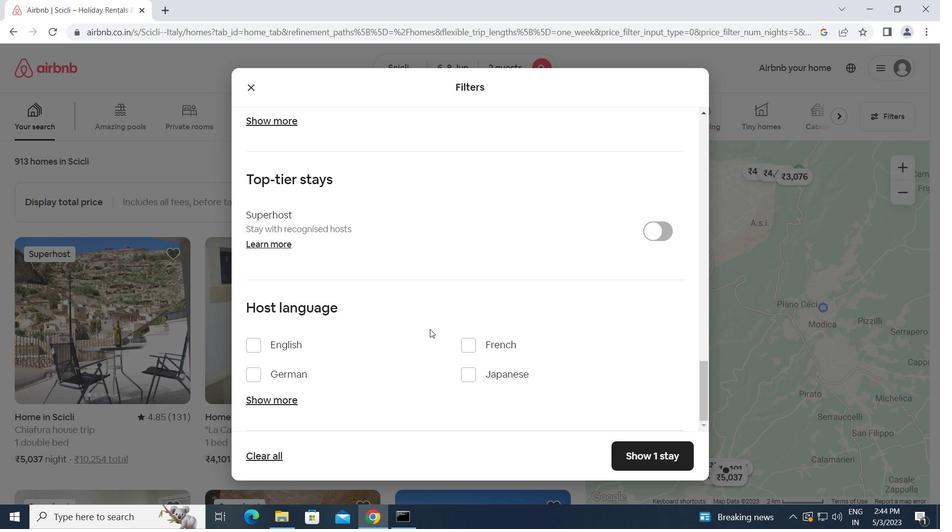 
Action: Mouse moved to (256, 344)
Screenshot: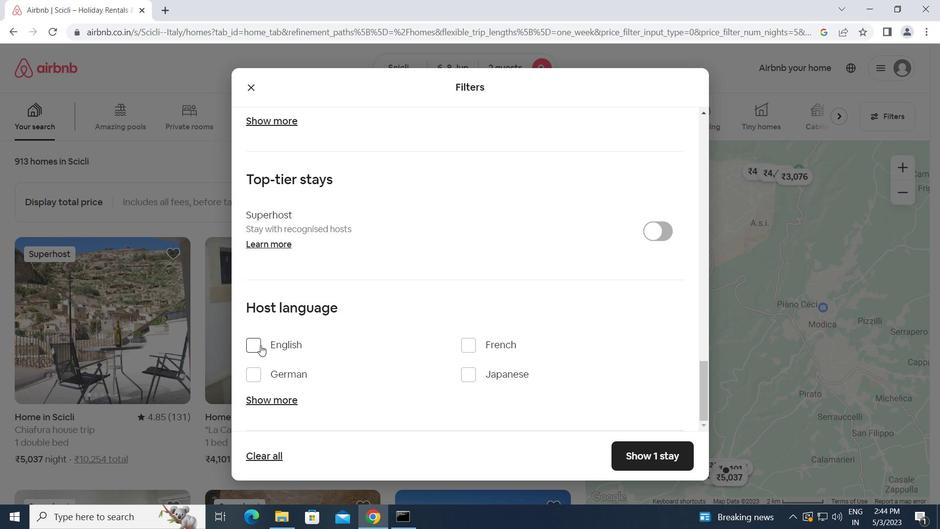 
Action: Mouse pressed left at (256, 344)
Screenshot: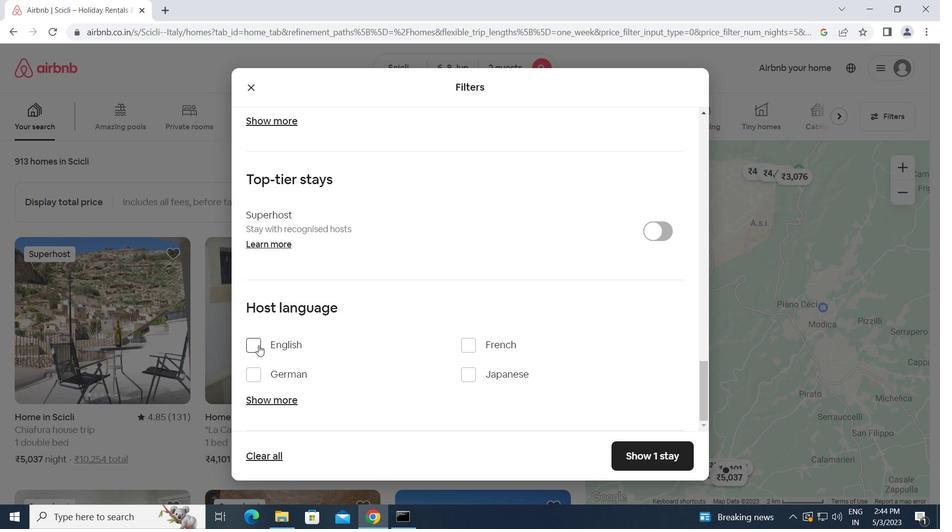 
Action: Mouse moved to (653, 450)
Screenshot: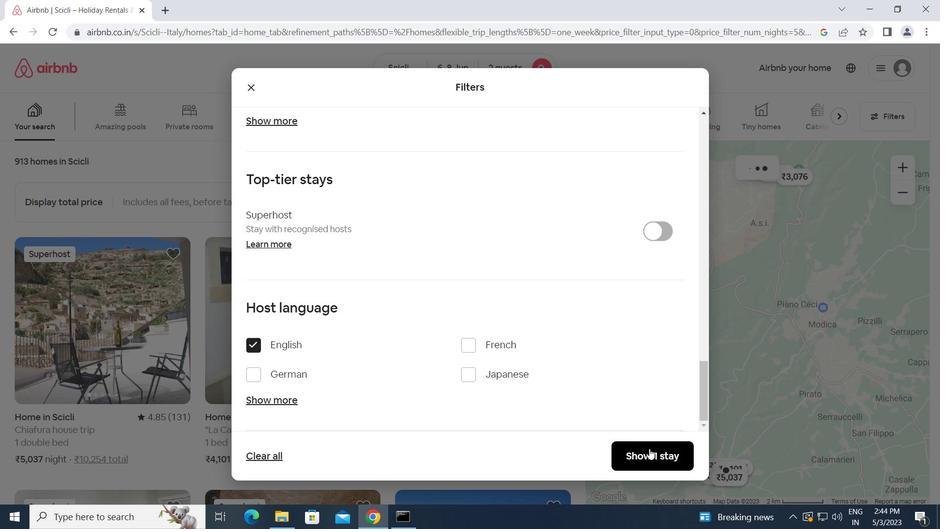 
Action: Mouse pressed left at (653, 450)
Screenshot: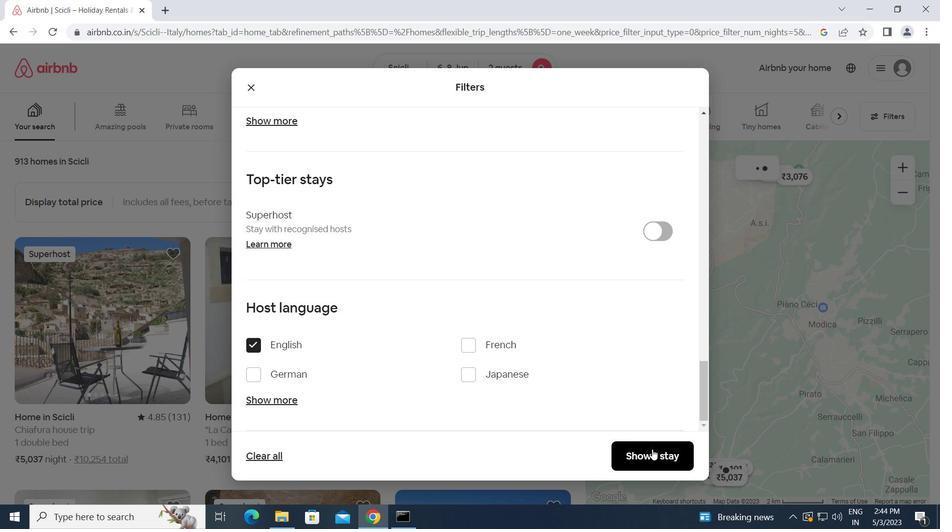 
